 Task: Create new customer invoice with Date Opened: 15-May-23, Select Customer: Tractor Supply Co
, Terms: Net 15. Make invoice entry for item-1 with Date: 15-May-23, Description: Victoria's Secret Knockout High Impact Front-Close Sports Bra Black (34-D)
, Income Account: Income:Sales, Quantity: 8, Unit Price: 14.99, Sales Tax: Y, Sales Tax Included: N, Tax Table: Sales Tax. Post Invoice with Post Date: 15-May-23, Post to Accounts: Assets:Accounts Receivable. Pay / Process Payment with Transaction Date: 29-May-23, Amount: 127.12, Transfer Account: Checking Account. Go to 'Print Invoice'. Save a pdf copy of the invoice.
Action: Mouse moved to (128, 25)
Screenshot: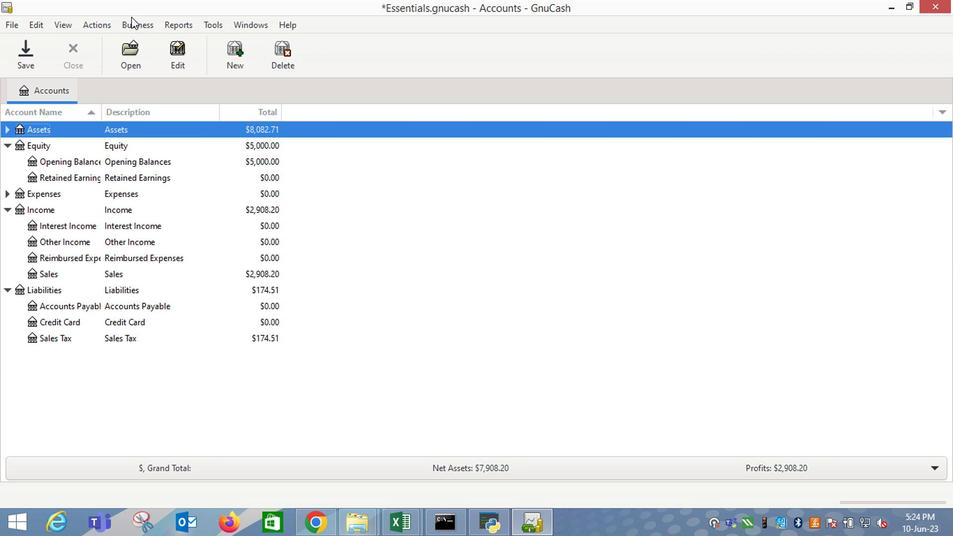 
Action: Mouse pressed left at (128, 25)
Screenshot: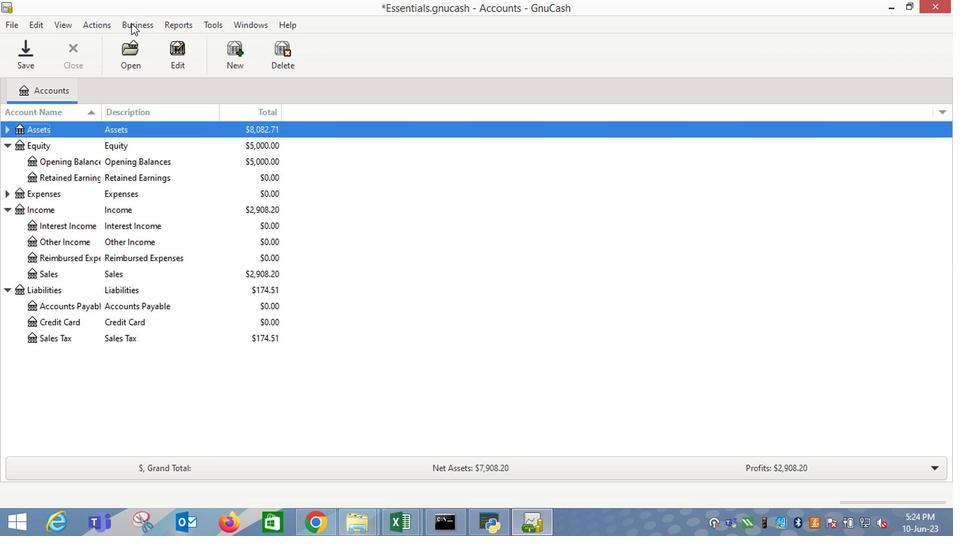 
Action: Mouse moved to (308, 98)
Screenshot: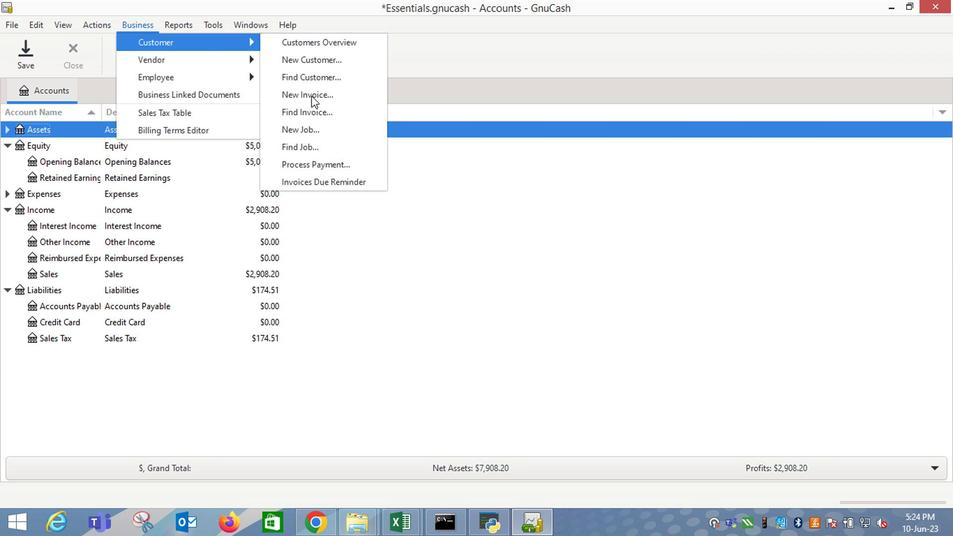 
Action: Mouse pressed left at (308, 98)
Screenshot: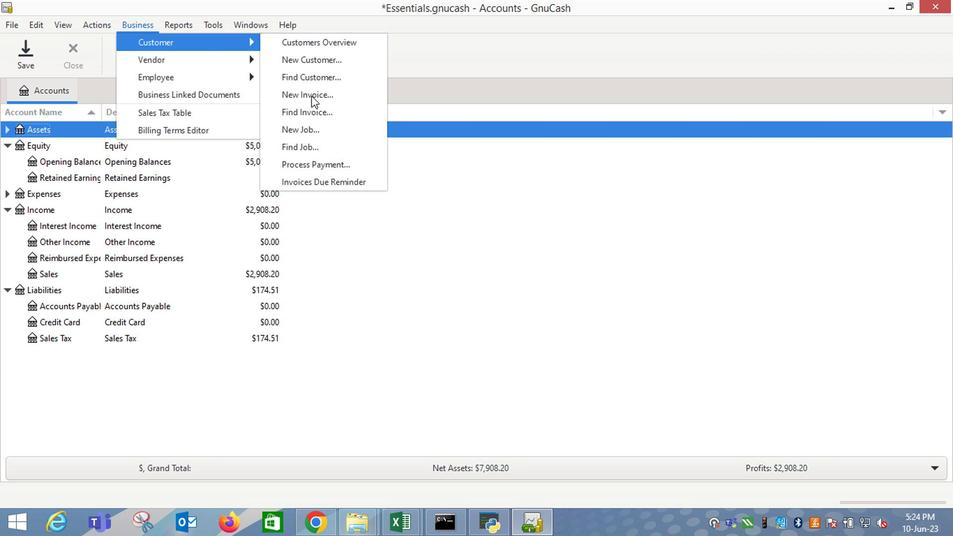 
Action: Mouse moved to (574, 219)
Screenshot: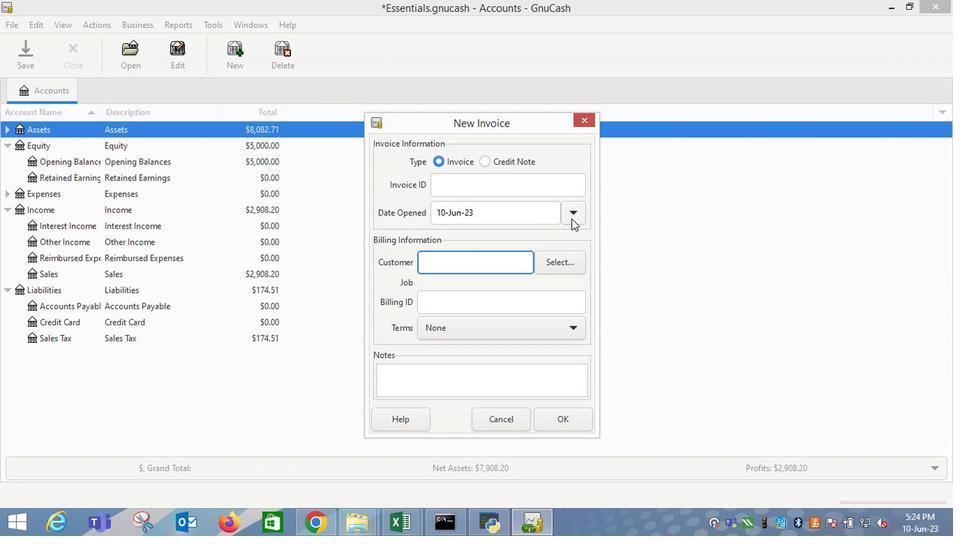 
Action: Mouse pressed left at (574, 219)
Screenshot: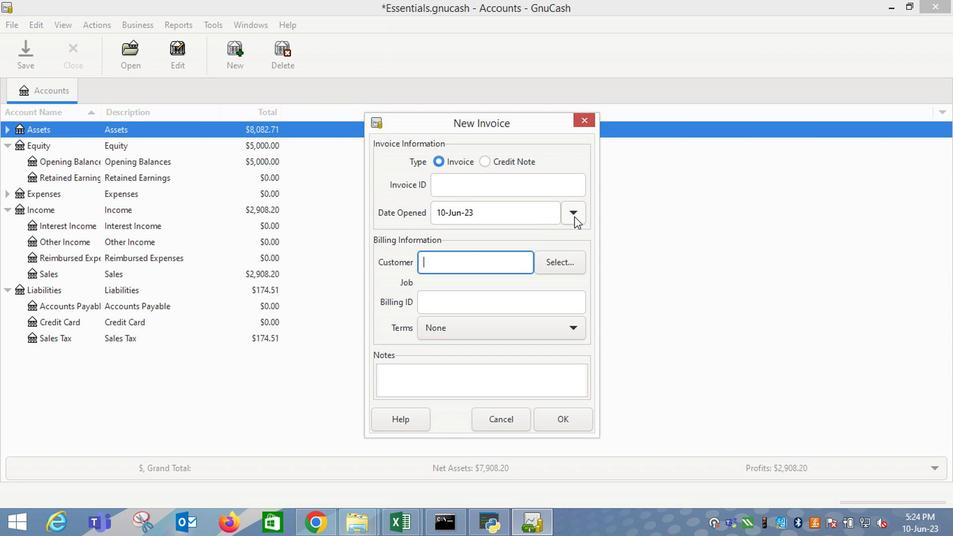 
Action: Mouse moved to (464, 235)
Screenshot: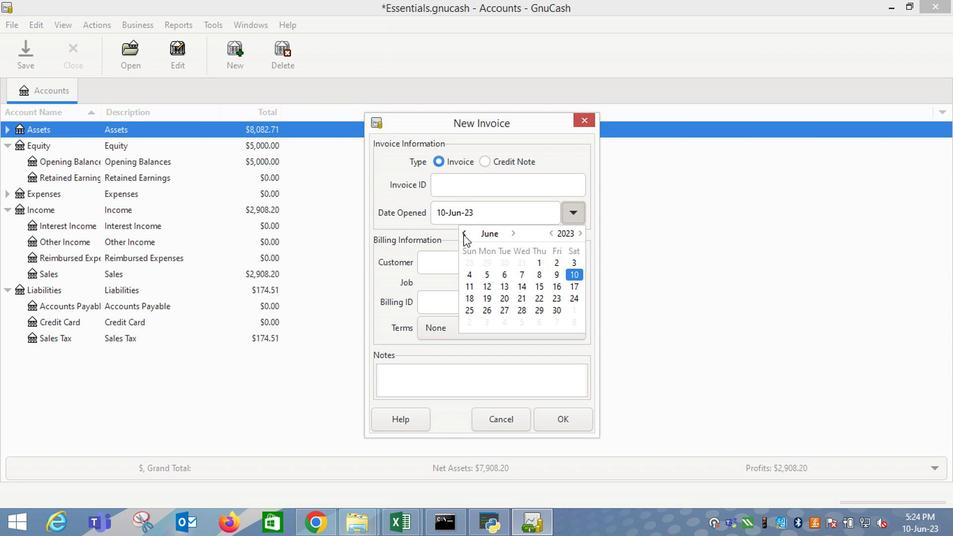 
Action: Mouse pressed left at (464, 235)
Screenshot: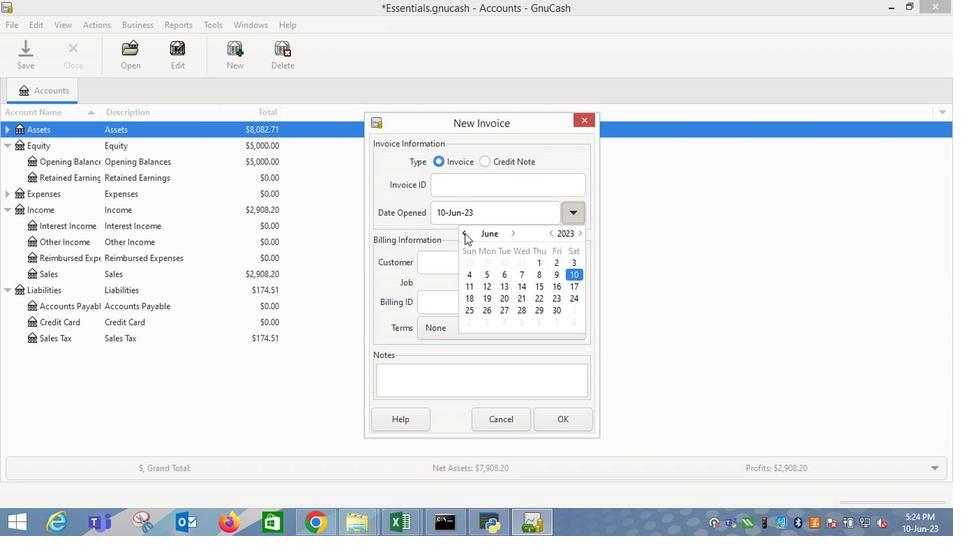 
Action: Mouse moved to (488, 287)
Screenshot: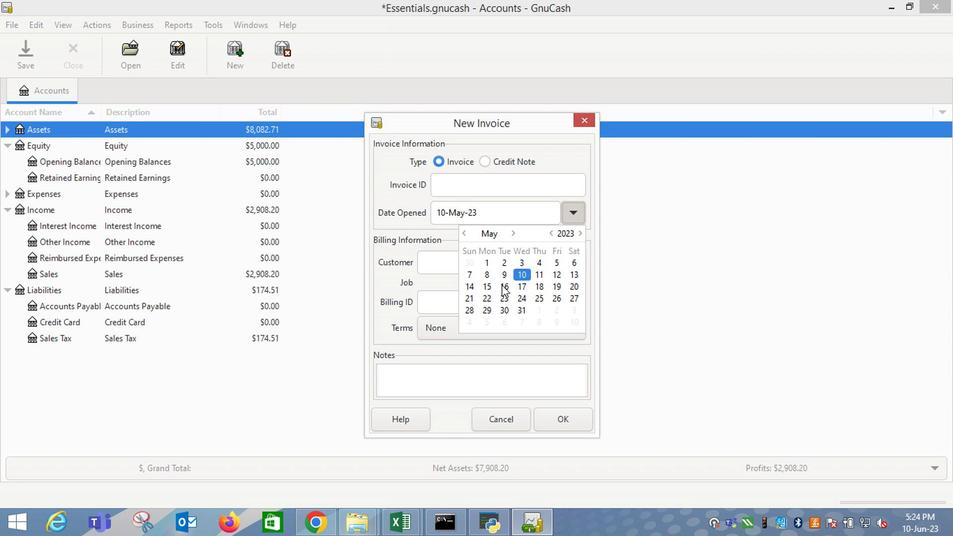 
Action: Mouse pressed left at (488, 287)
Screenshot: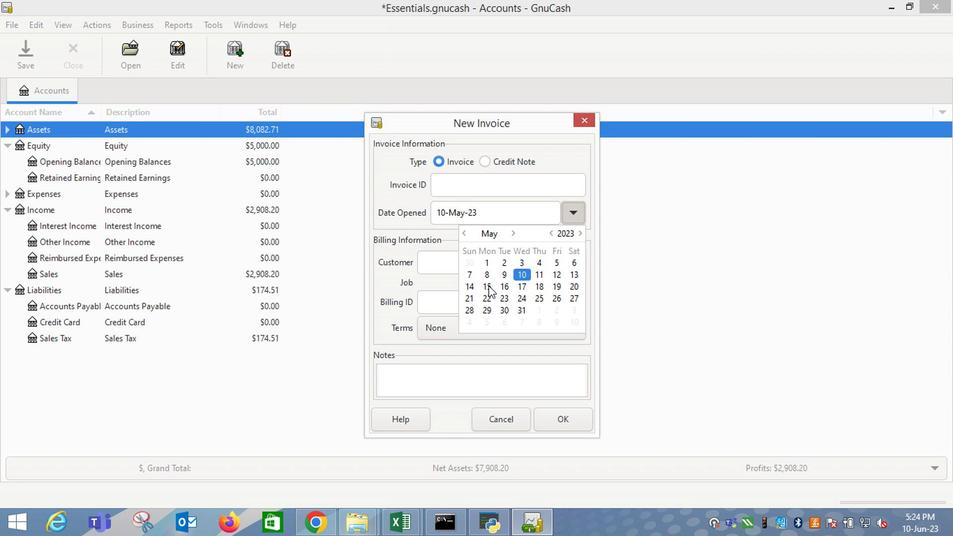 
Action: Mouse moved to (434, 264)
Screenshot: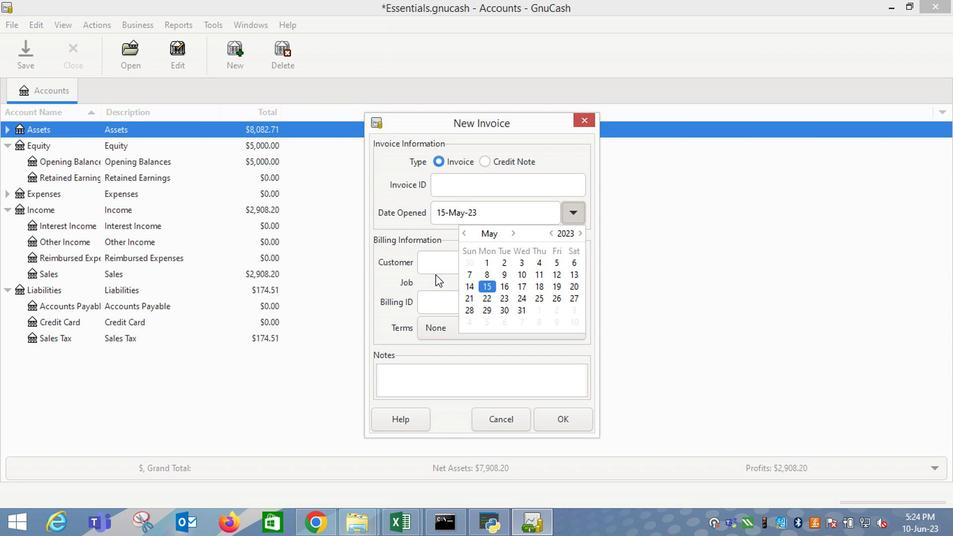 
Action: Mouse pressed left at (434, 264)
Screenshot: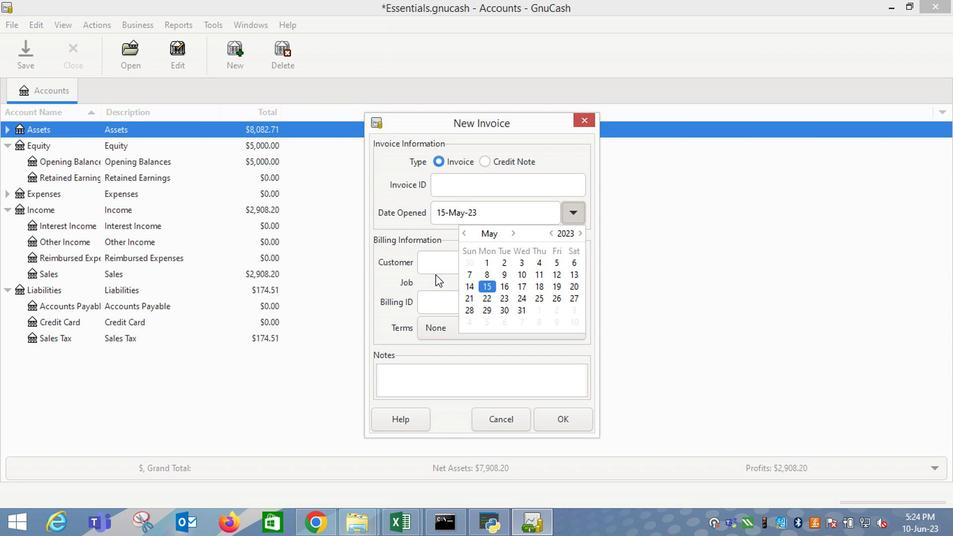 
Action: Mouse moved to (437, 260)
Screenshot: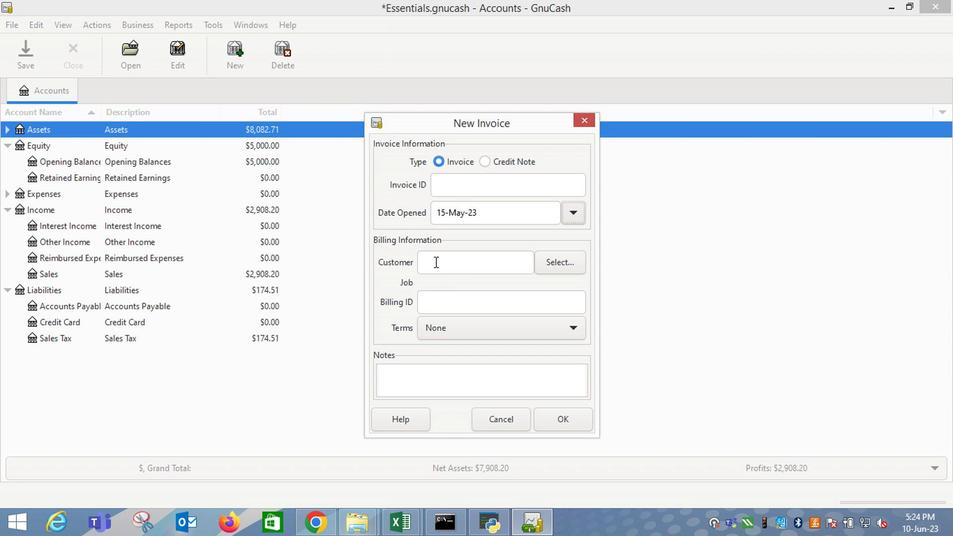 
Action: Mouse pressed left at (437, 260)
Screenshot: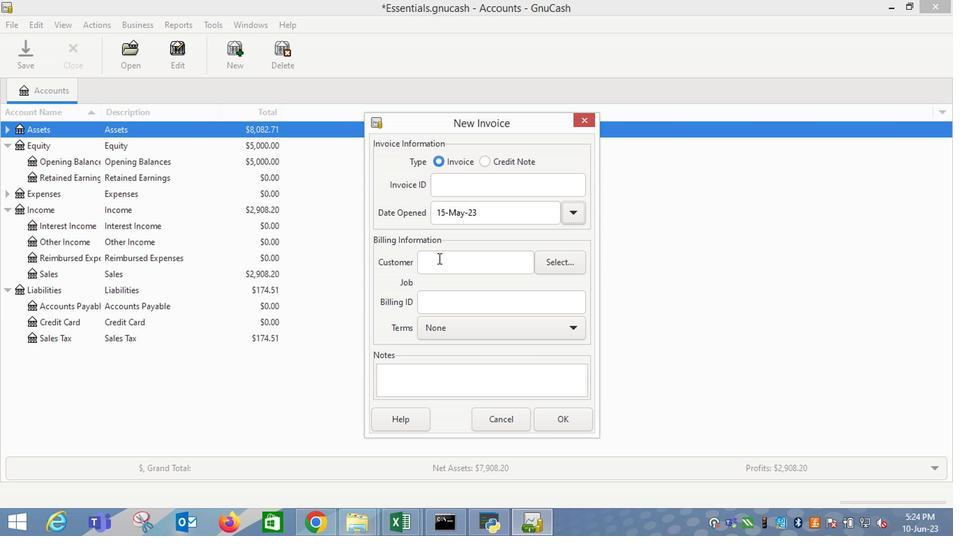 
Action: Key pressed <Key.shift_r>Trato<Key.backspace><Key.backspace>c
Screenshot: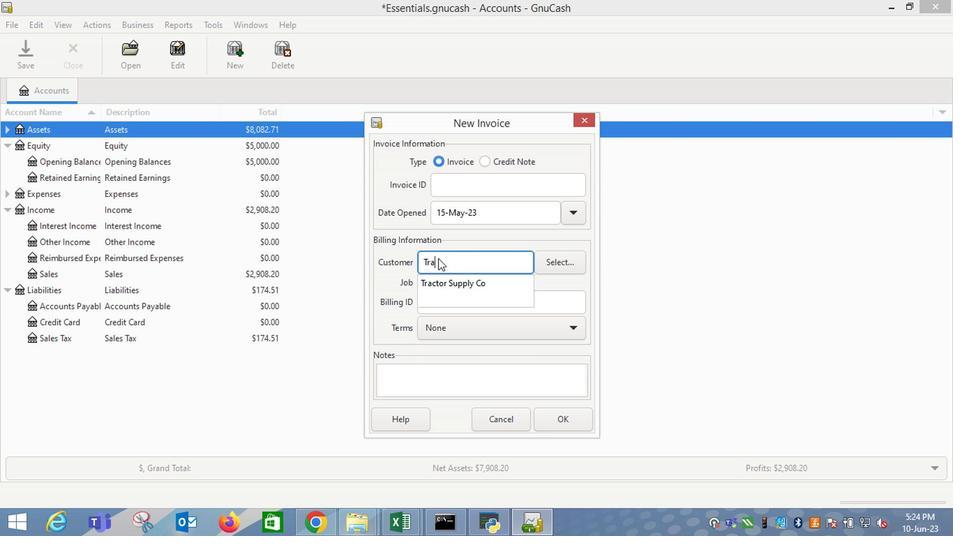 
Action: Mouse moved to (442, 280)
Screenshot: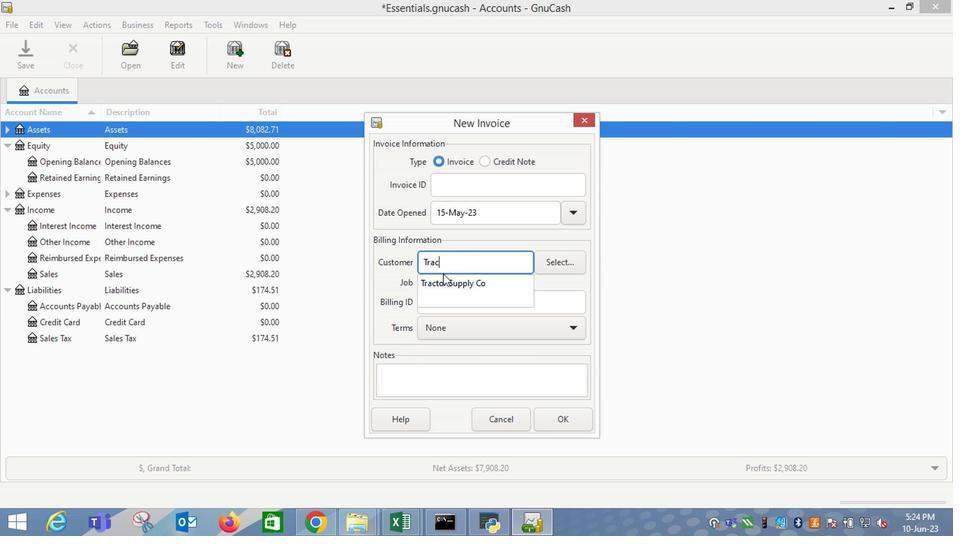 
Action: Mouse pressed left at (442, 280)
Screenshot: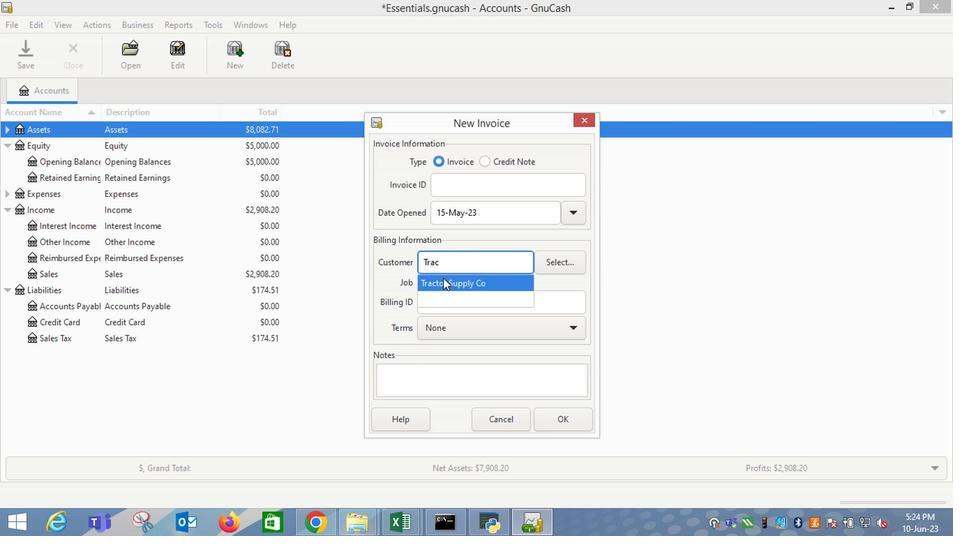 
Action: Mouse moved to (442, 337)
Screenshot: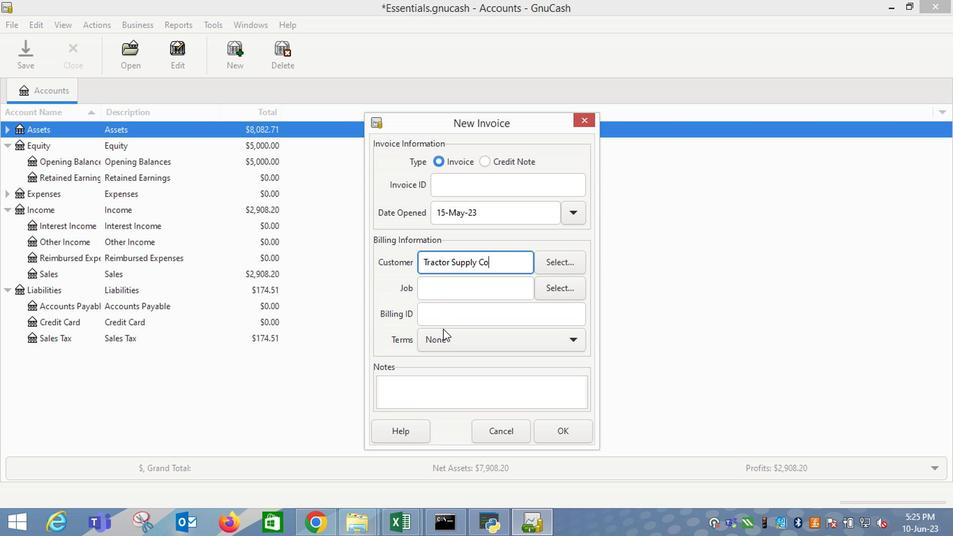 
Action: Mouse pressed left at (442, 337)
Screenshot: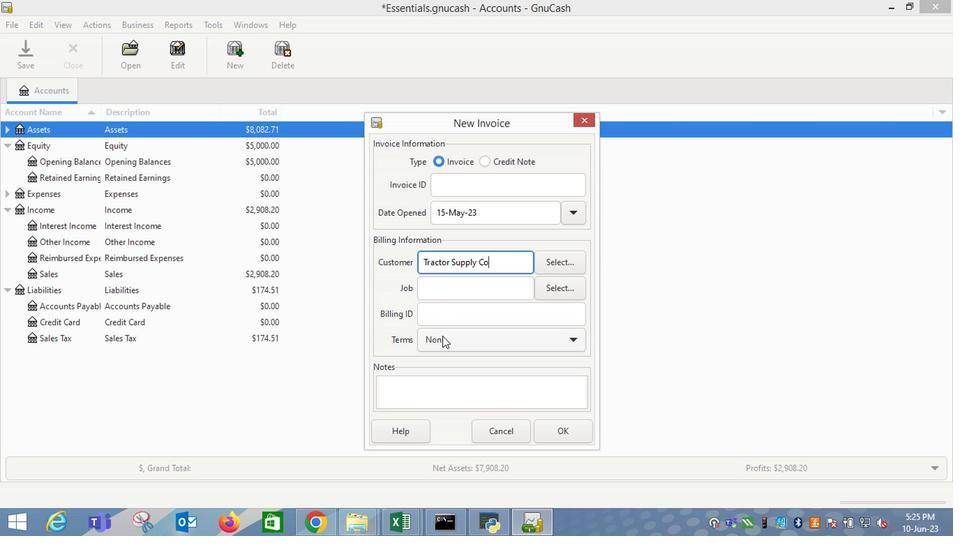 
Action: Mouse moved to (444, 346)
Screenshot: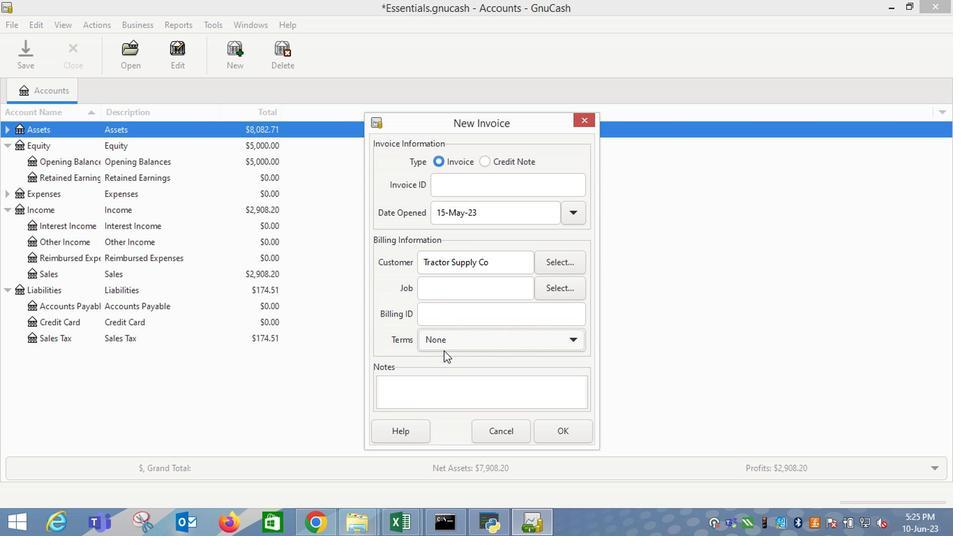 
Action: Mouse pressed left at (444, 346)
Screenshot: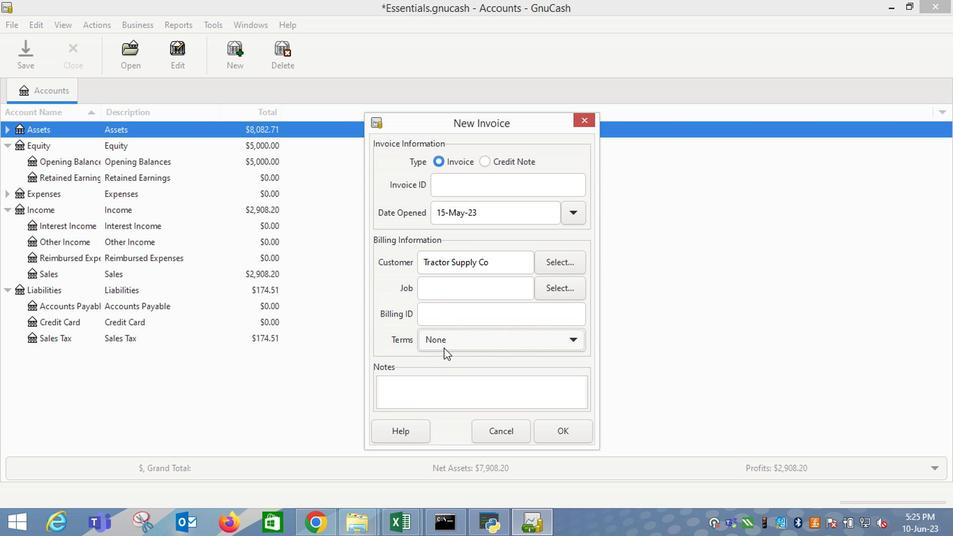 
Action: Mouse moved to (453, 366)
Screenshot: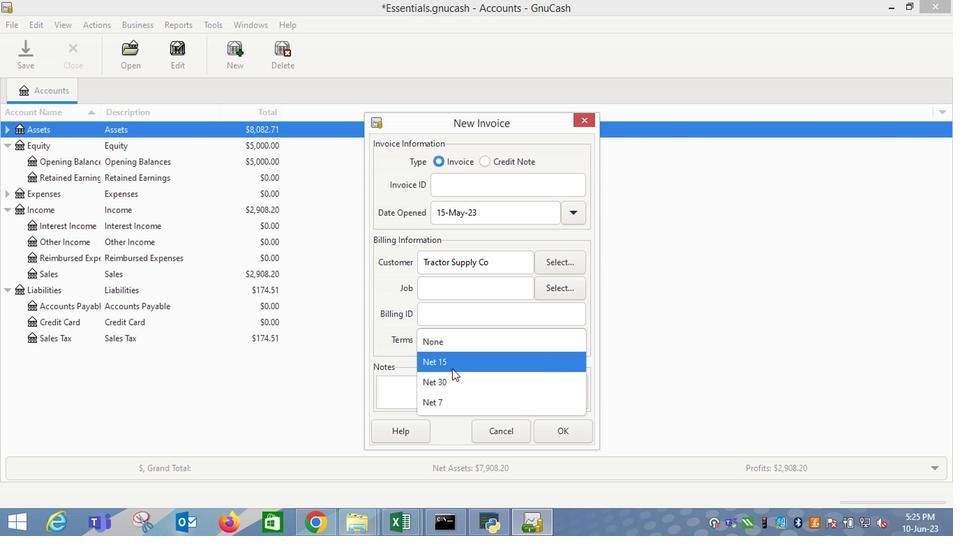 
Action: Mouse pressed left at (453, 366)
Screenshot: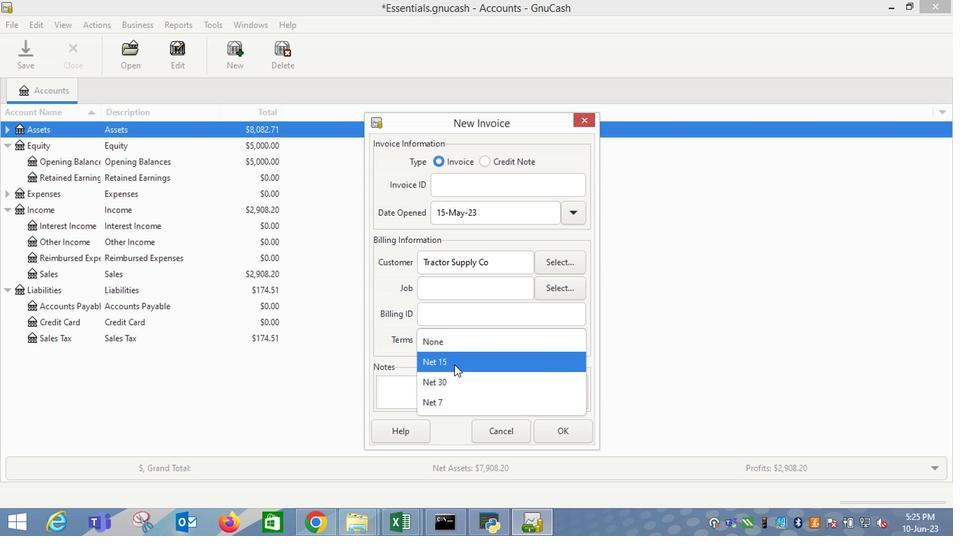
Action: Mouse moved to (572, 431)
Screenshot: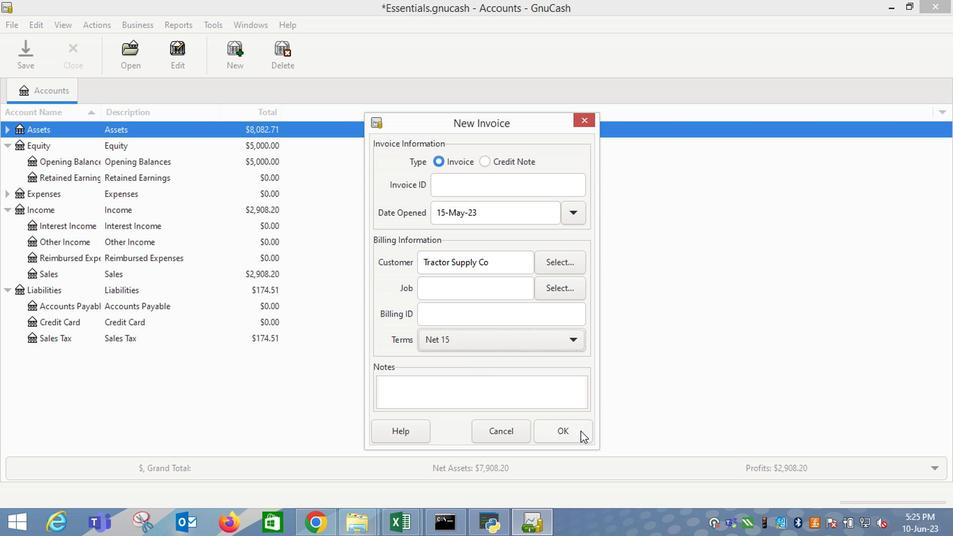 
Action: Mouse pressed left at (572, 431)
Screenshot: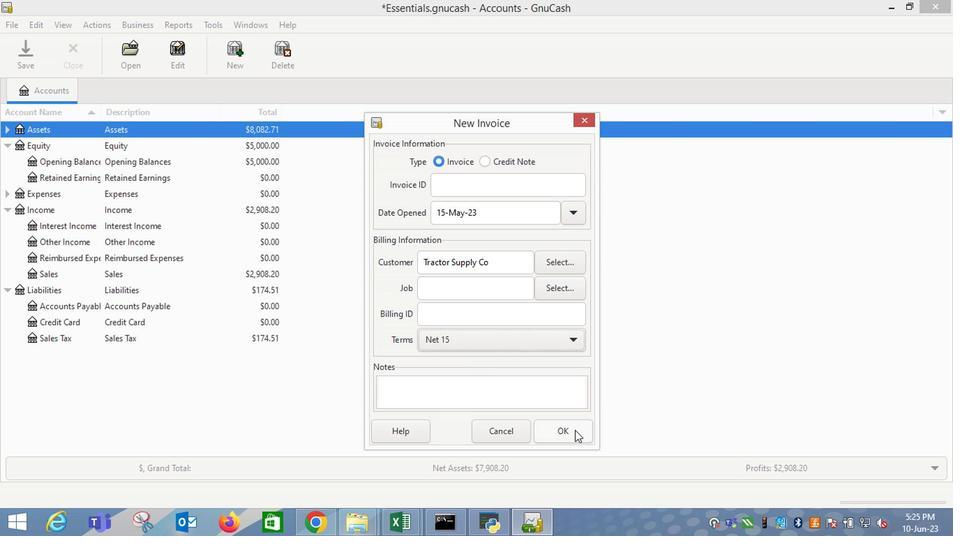 
Action: Mouse moved to (56, 272)
Screenshot: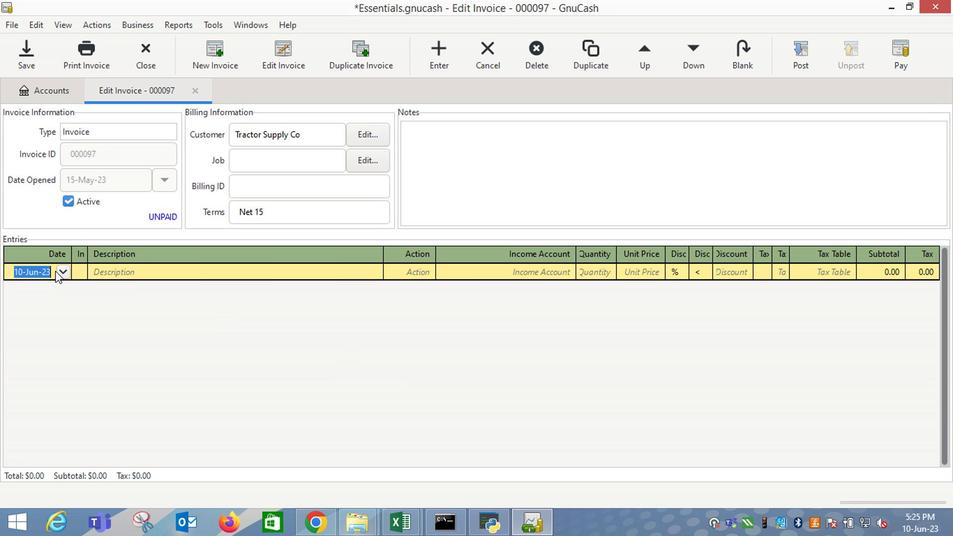 
Action: Mouse pressed left at (56, 272)
Screenshot: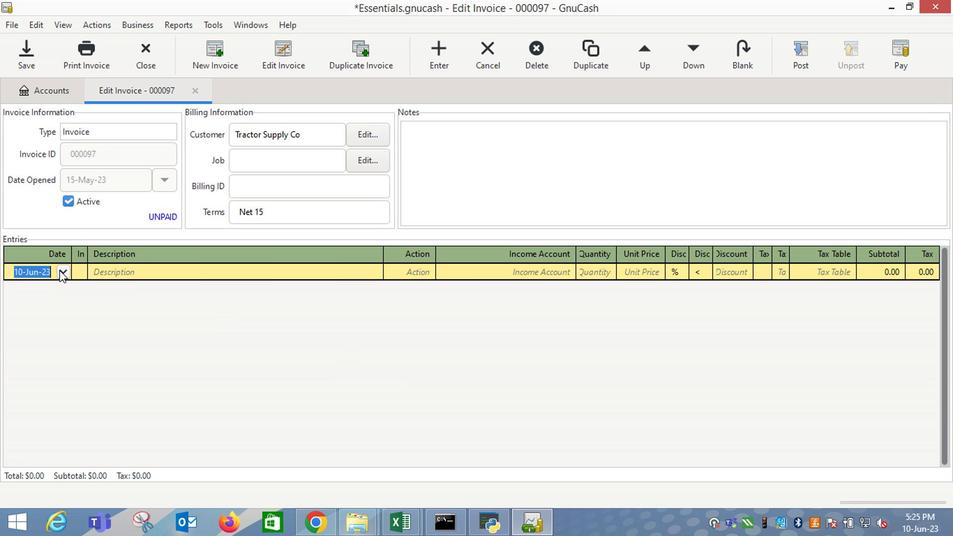 
Action: Mouse moved to (4, 289)
Screenshot: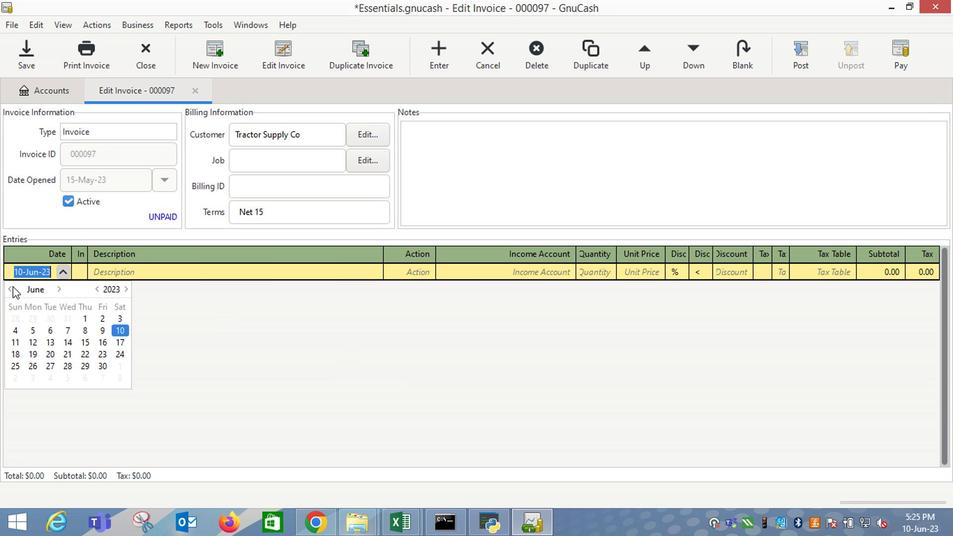 
Action: Mouse pressed left at (4, 289)
Screenshot: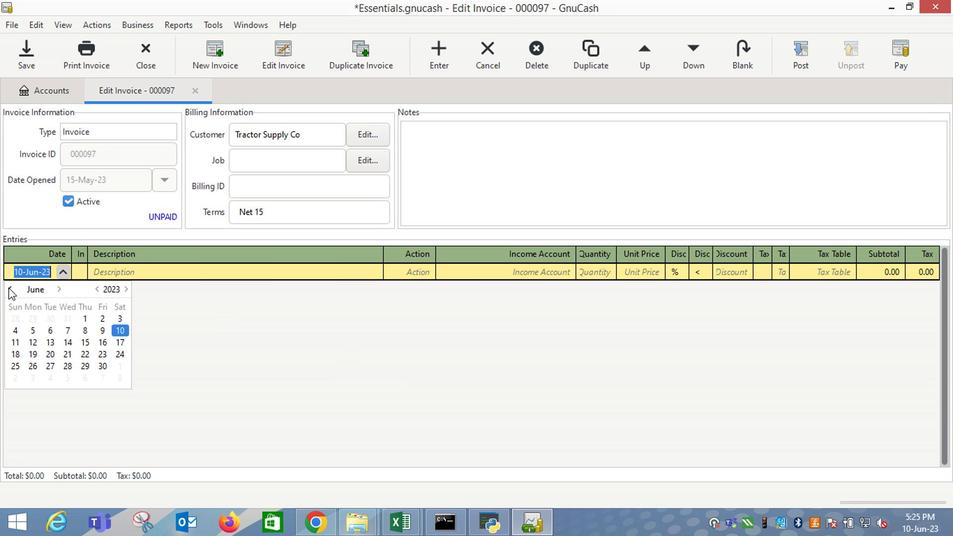 
Action: Mouse moved to (33, 341)
Screenshot: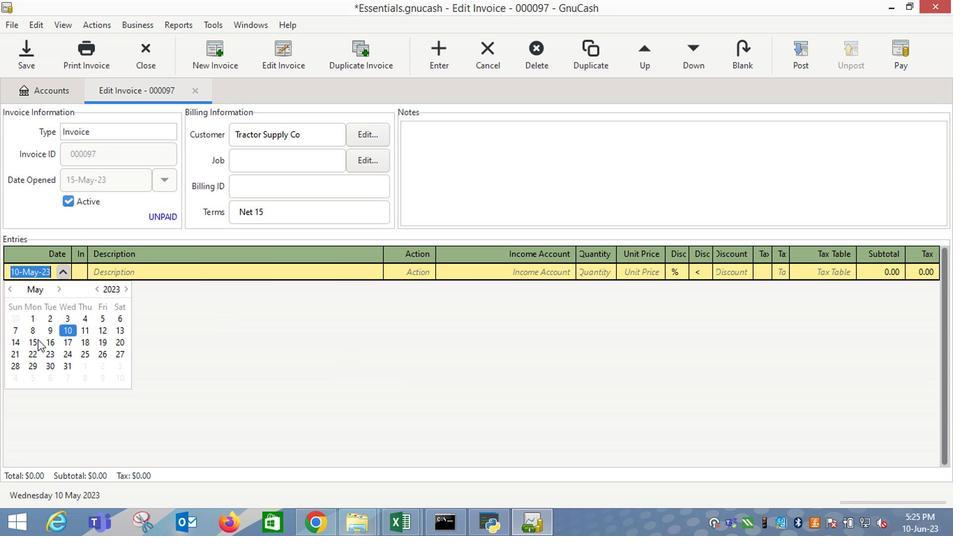 
Action: Mouse pressed left at (33, 341)
Screenshot: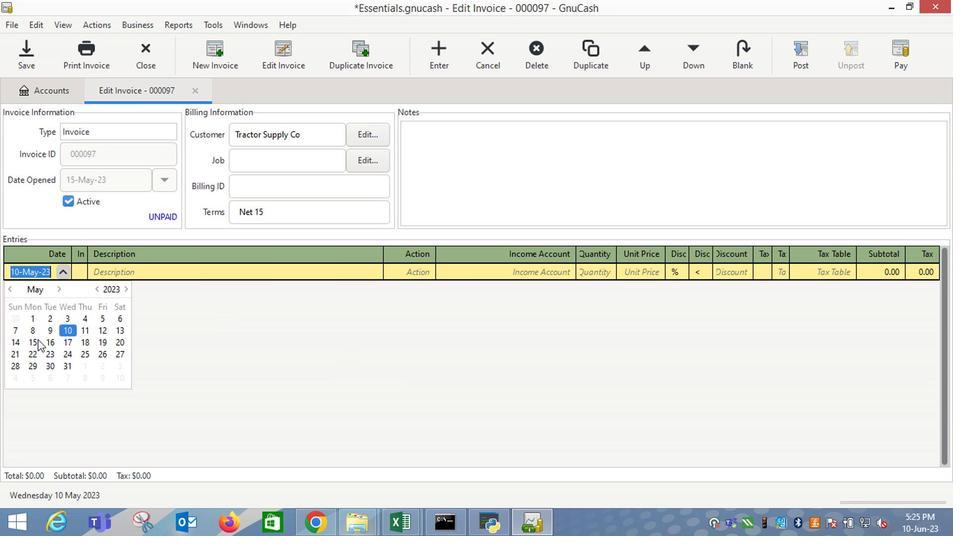 
Action: Key pressed <Key.tab><Key.shift_r>Victoria's<Key.space><Key.shift_r>Secret<Key.space><Key.shift_r>K<Key.tab>8<Key.tab>14.99<Key.tab>
Screenshot: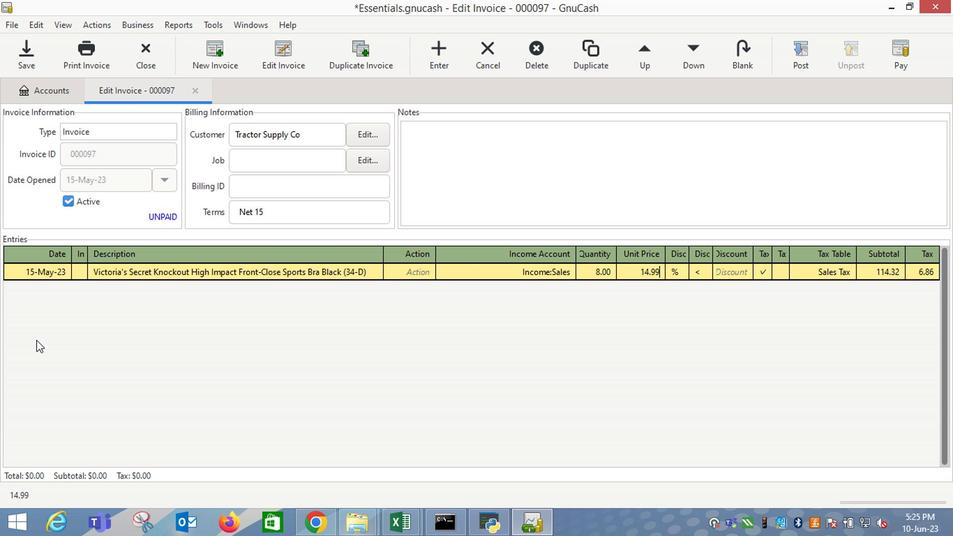 
Action: Mouse moved to (814, 275)
Screenshot: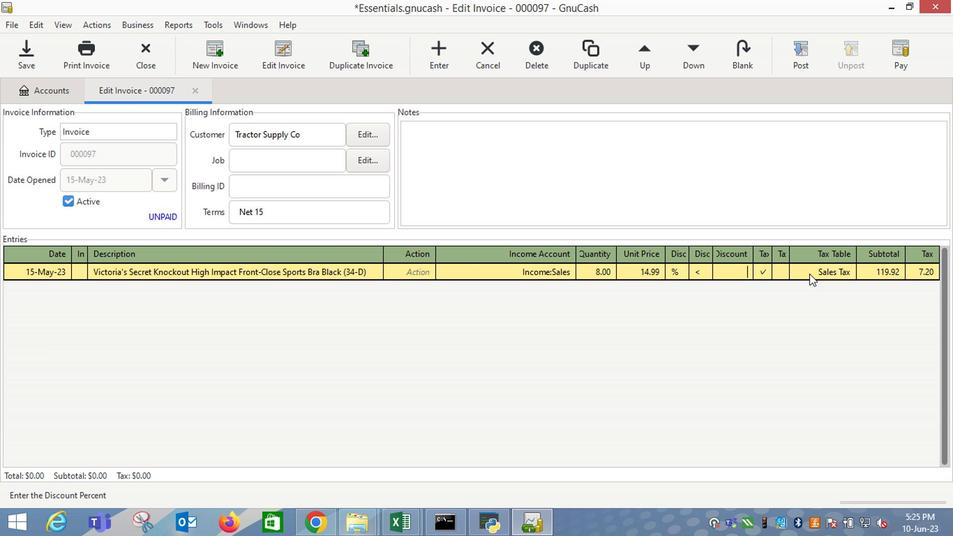 
Action: Mouse pressed left at (814, 275)
Screenshot: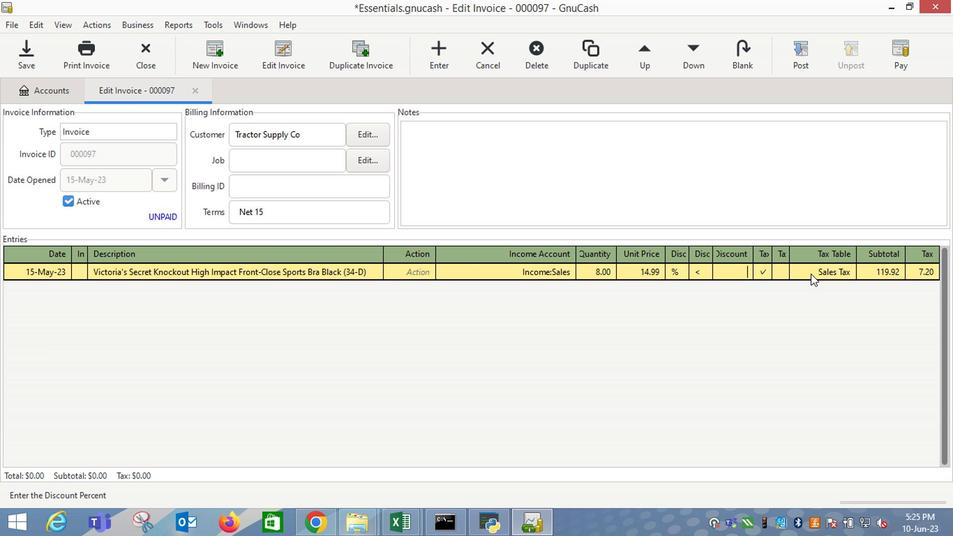 
Action: Mouse moved to (813, 275)
Screenshot: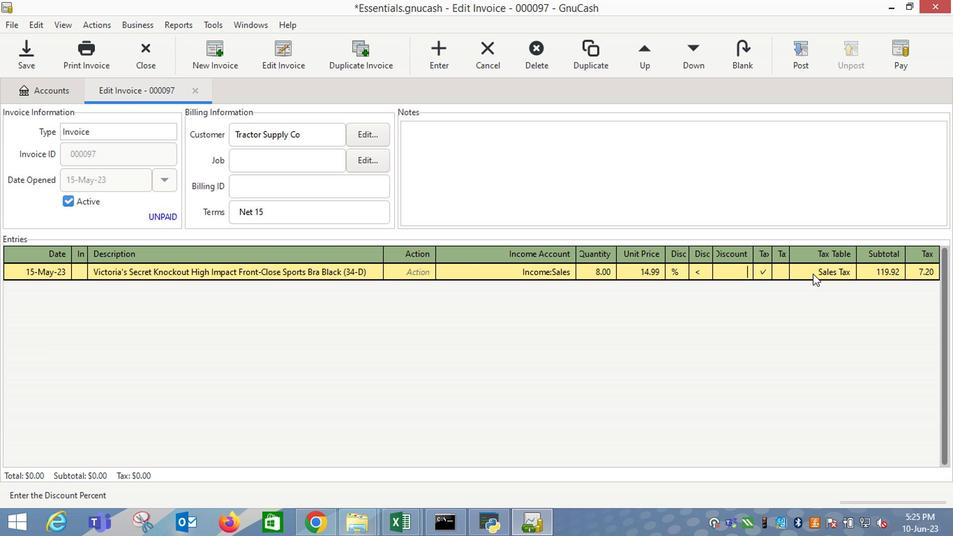 
Action: Key pressed <Key.enter>
Screenshot: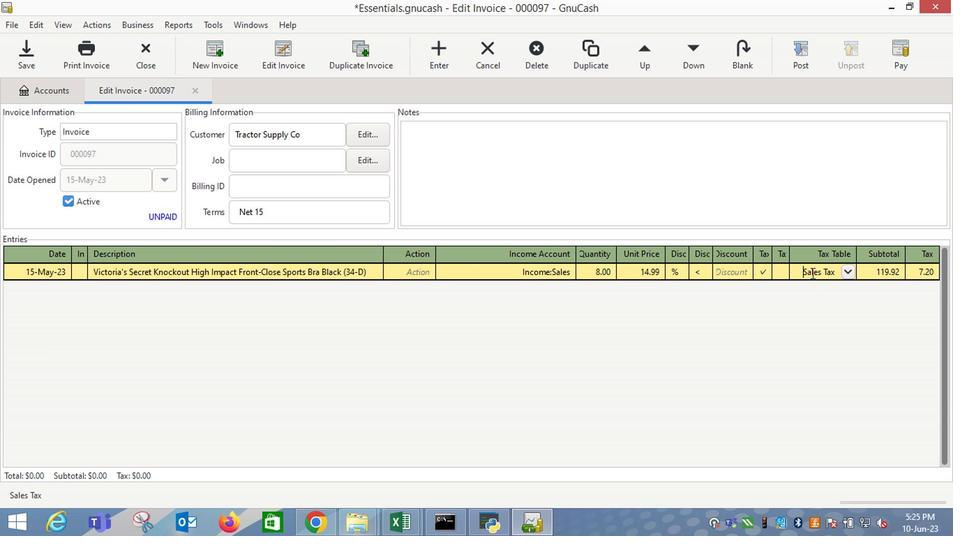 
Action: Mouse moved to (799, 65)
Screenshot: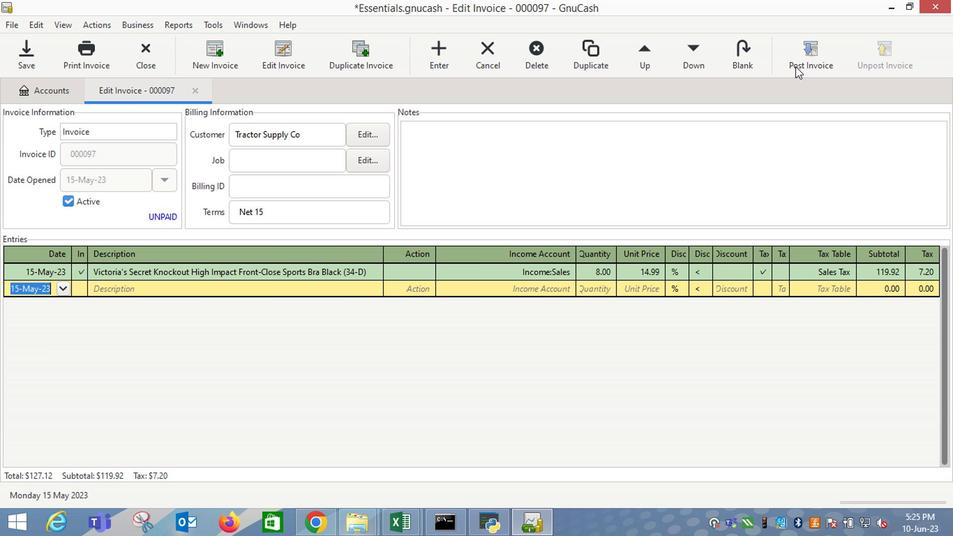 
Action: Mouse pressed left at (799, 65)
Screenshot: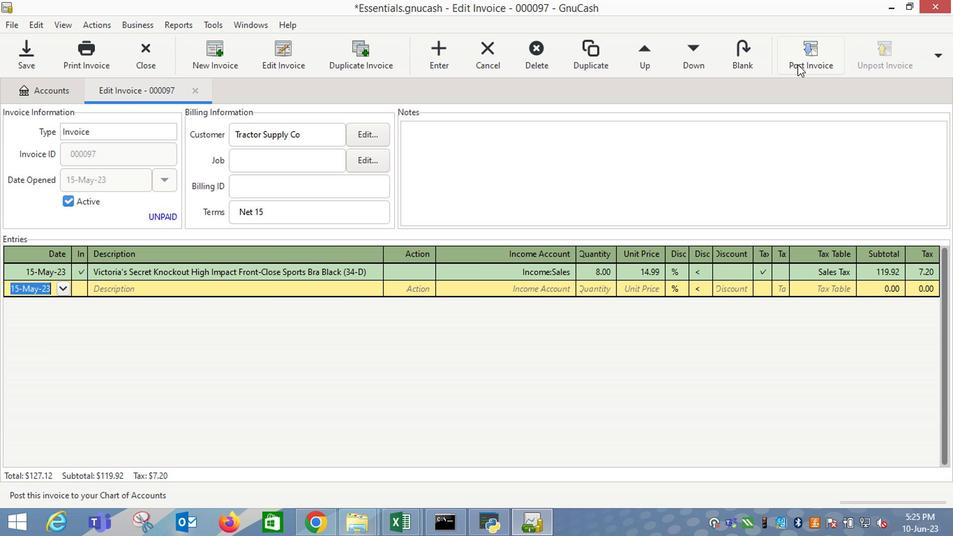 
Action: Mouse moved to (592, 233)
Screenshot: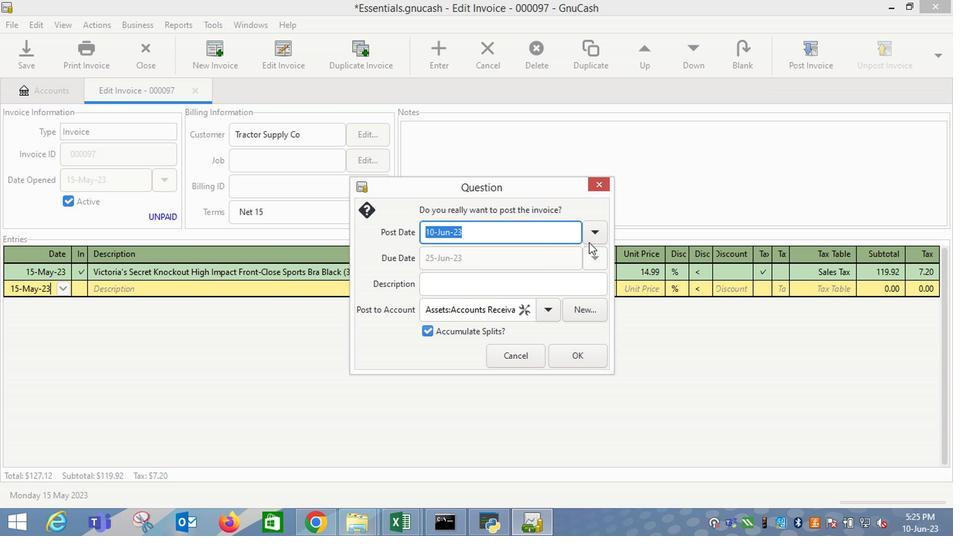 
Action: Mouse pressed left at (592, 233)
Screenshot: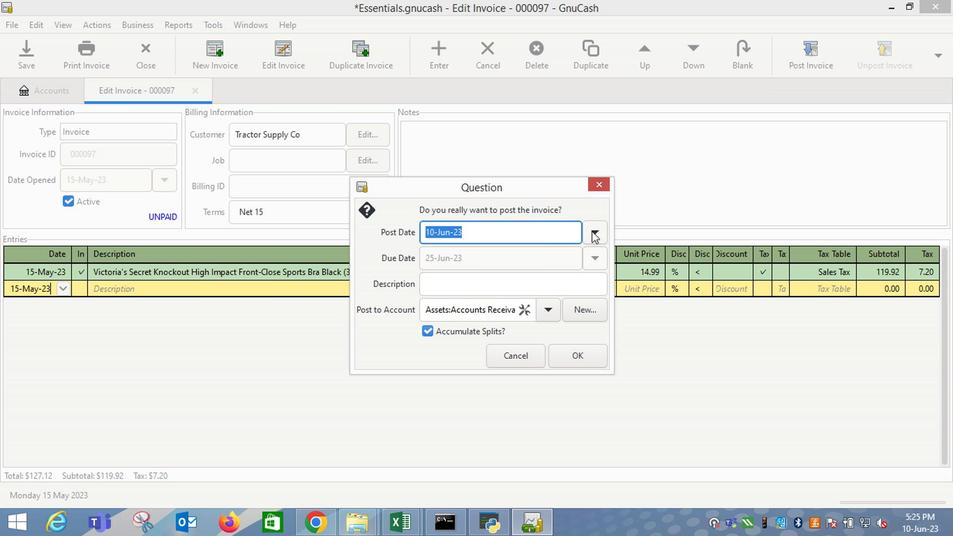 
Action: Mouse moved to (481, 254)
Screenshot: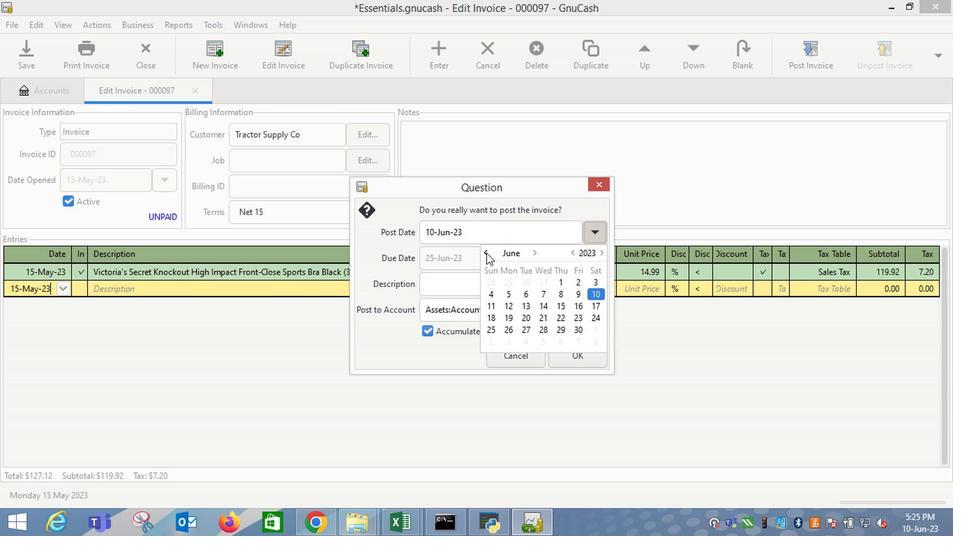 
Action: Mouse pressed left at (481, 254)
Screenshot: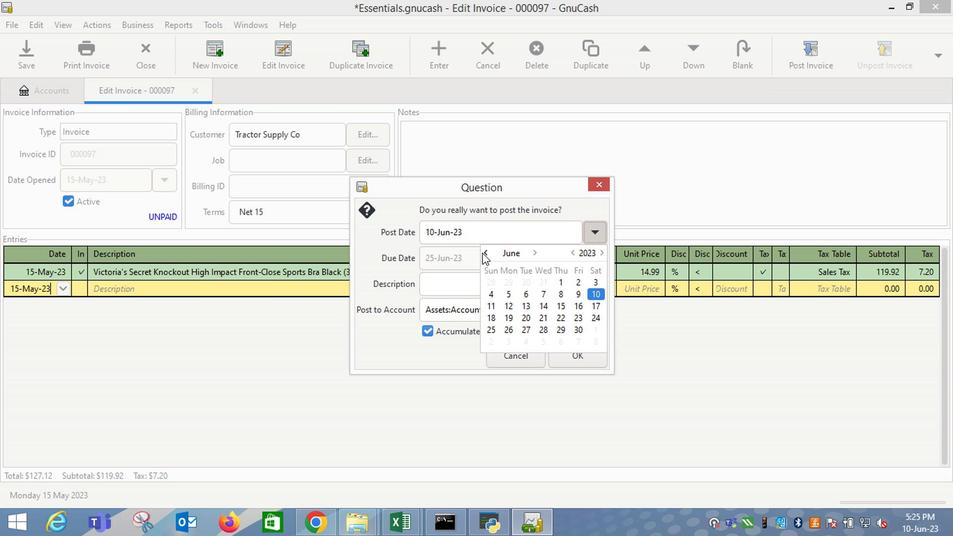 
Action: Mouse moved to (513, 308)
Screenshot: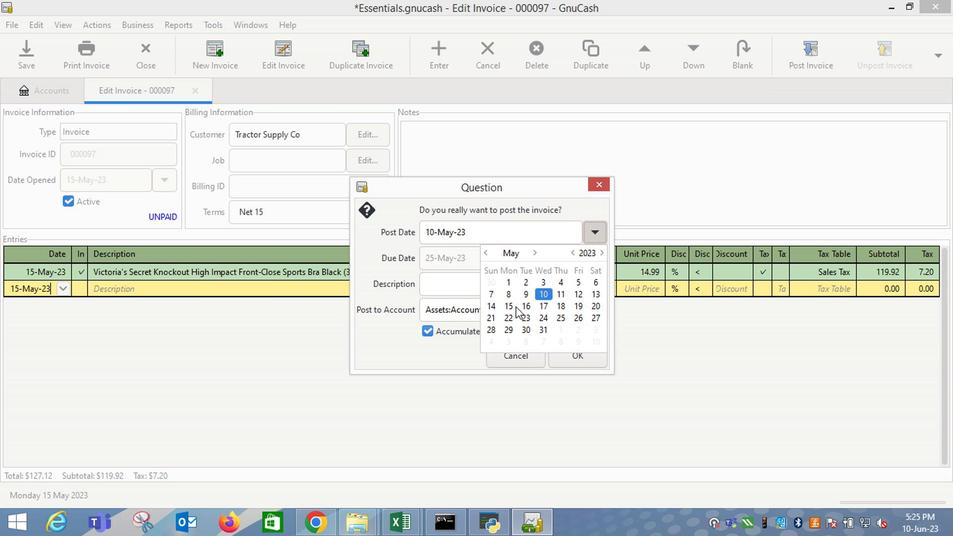 
Action: Mouse pressed left at (513, 308)
Screenshot: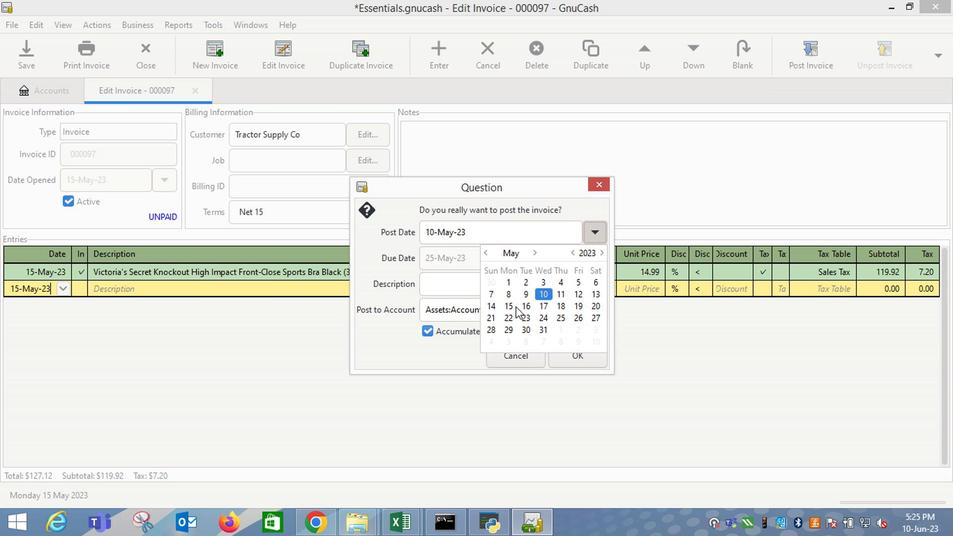 
Action: Mouse moved to (433, 287)
Screenshot: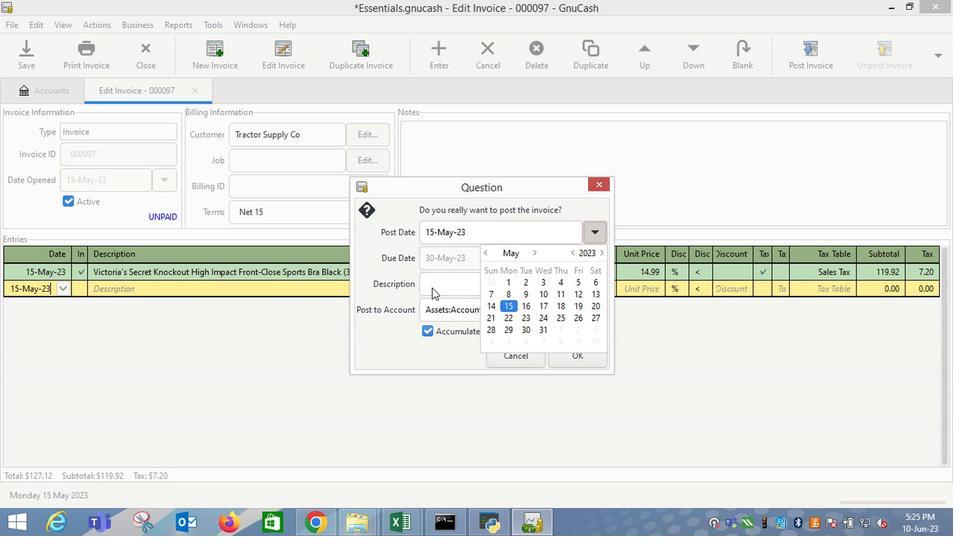 
Action: Mouse pressed left at (433, 288)
Screenshot: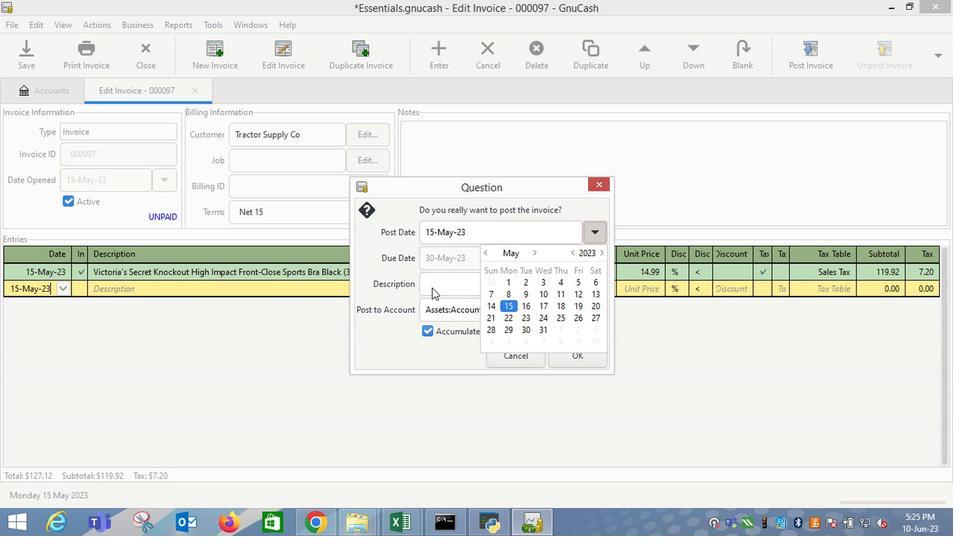 
Action: Mouse moved to (582, 361)
Screenshot: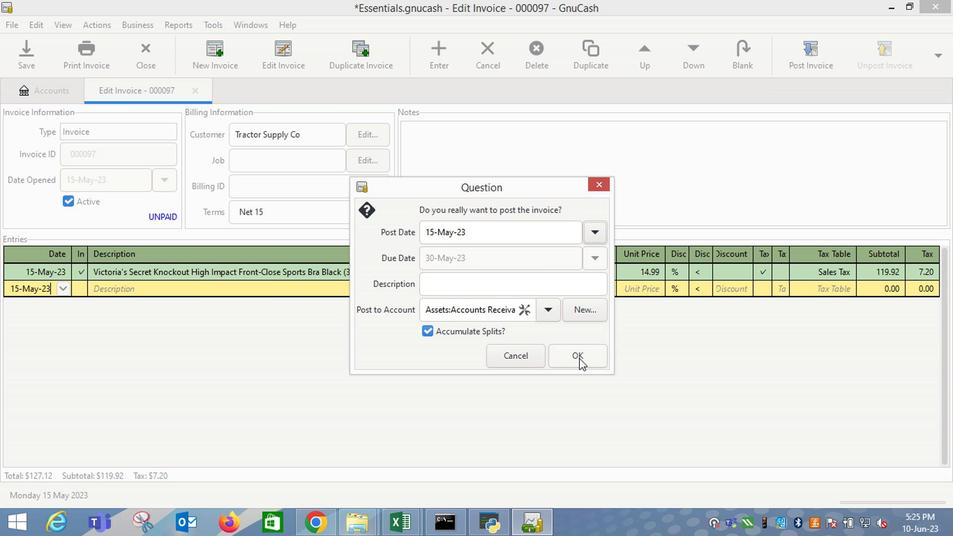 
Action: Mouse pressed left at (582, 361)
Screenshot: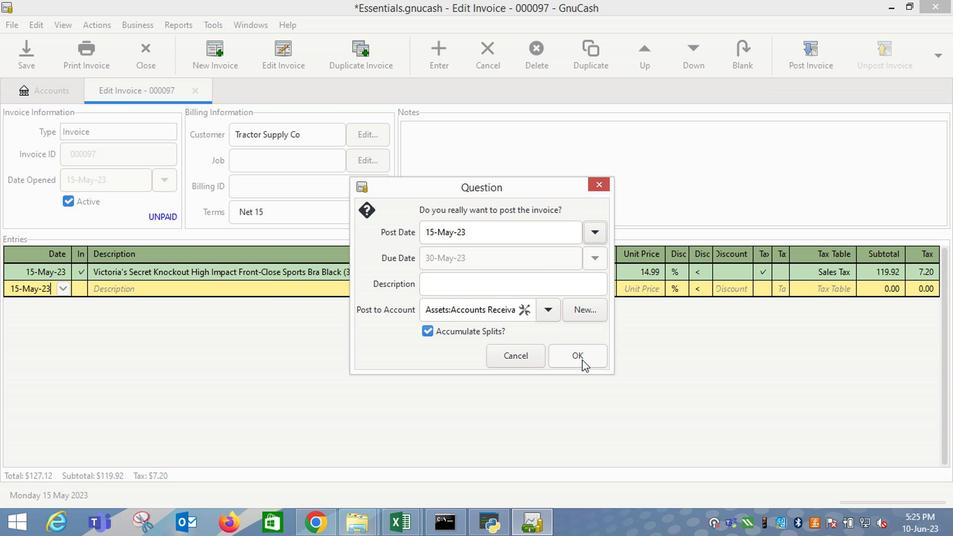 
Action: Mouse moved to (912, 58)
Screenshot: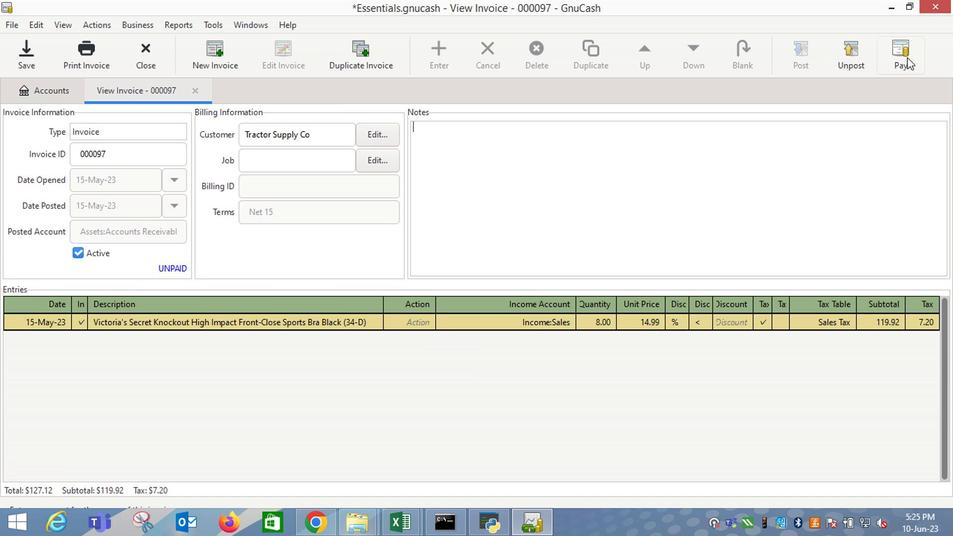 
Action: Mouse pressed left at (912, 58)
Screenshot: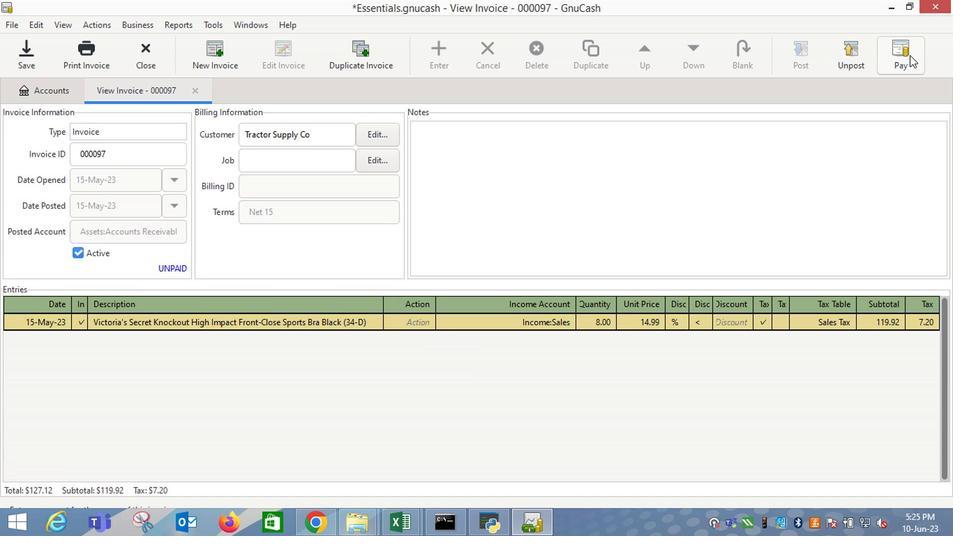 
Action: Mouse moved to (431, 275)
Screenshot: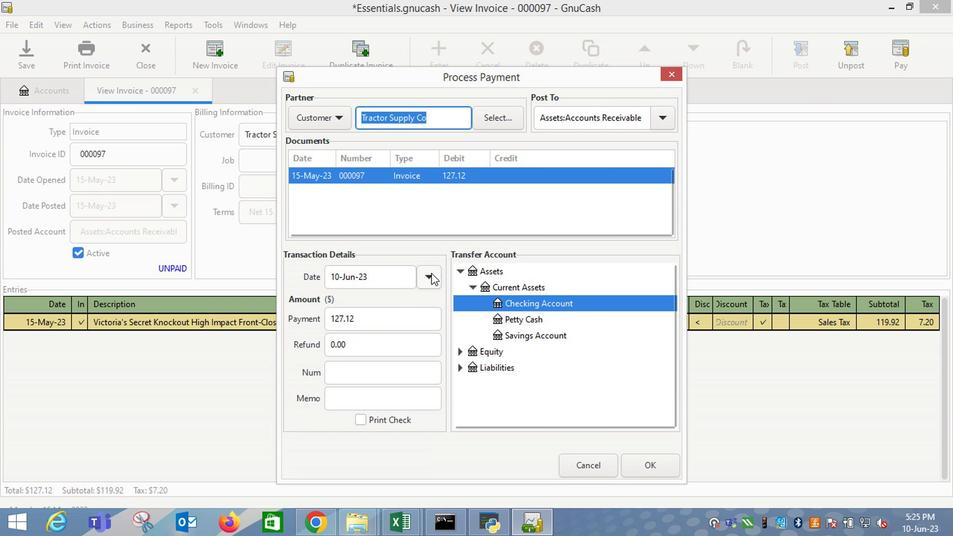 
Action: Mouse pressed left at (431, 275)
Screenshot: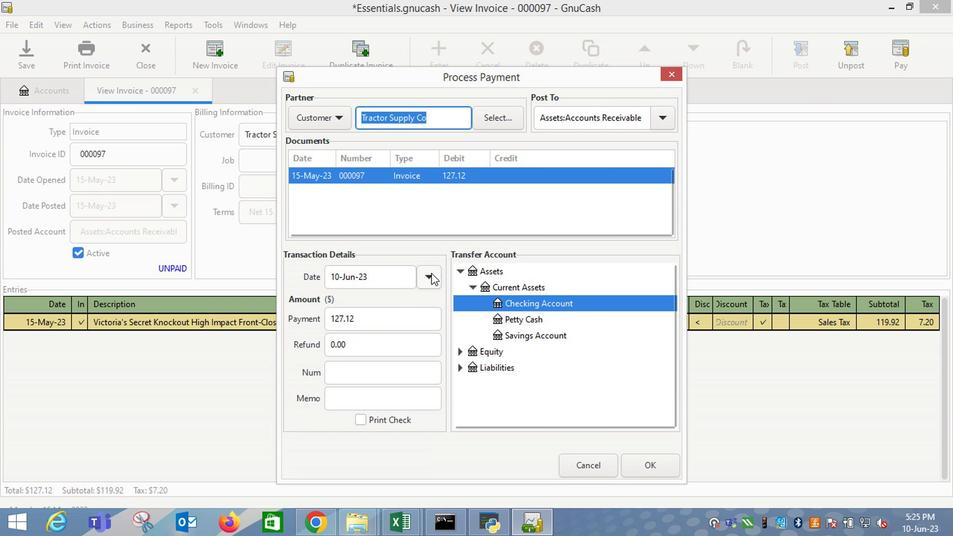 
Action: Mouse moved to (318, 299)
Screenshot: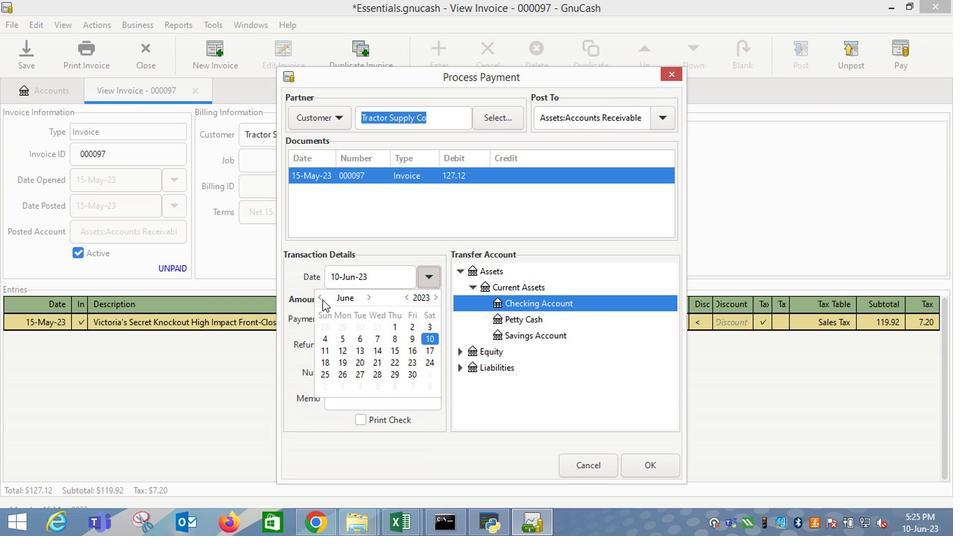 
Action: Mouse pressed left at (318, 299)
Screenshot: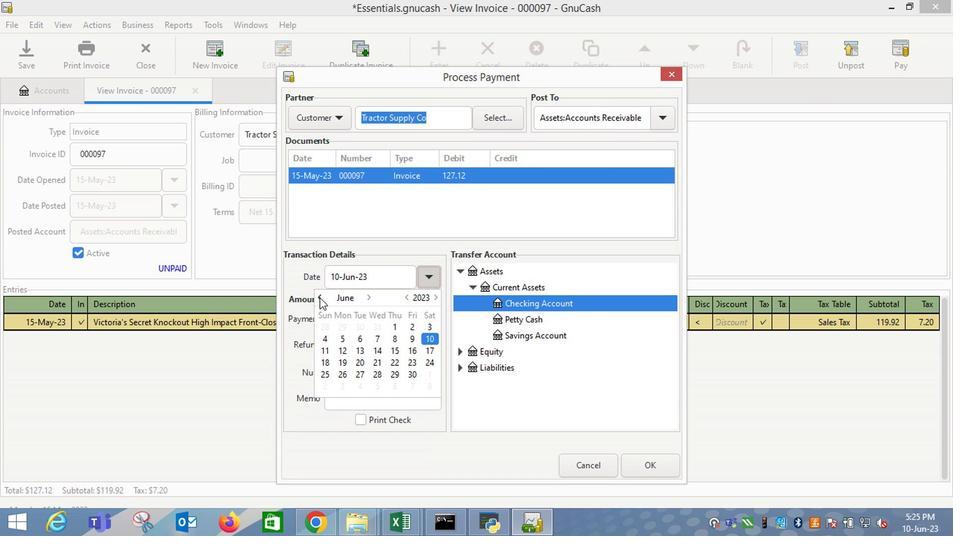
Action: Mouse moved to (344, 377)
Screenshot: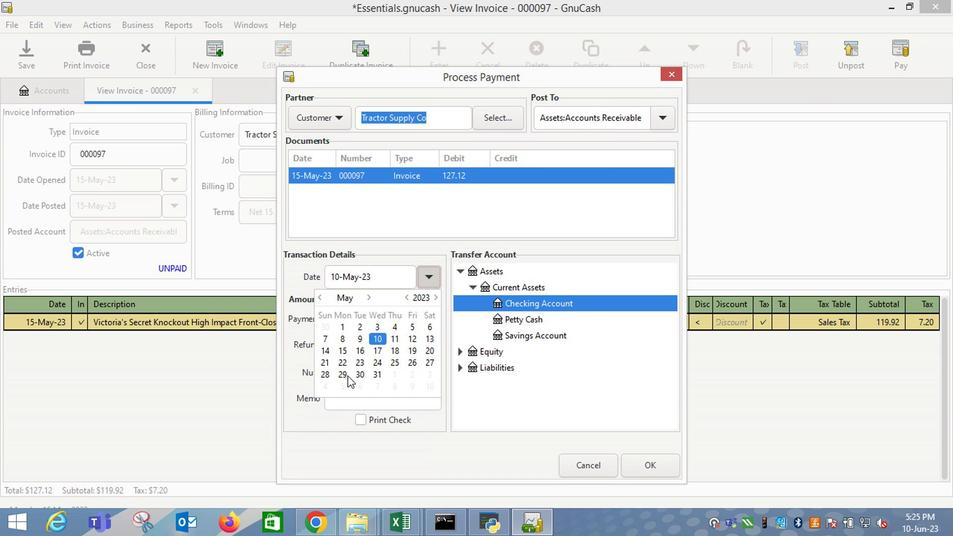 
Action: Mouse pressed left at (344, 377)
Screenshot: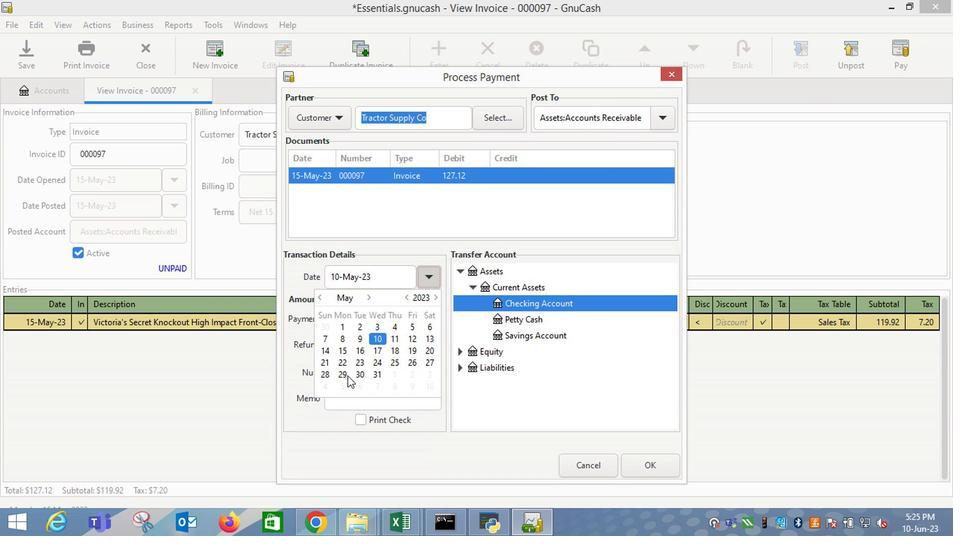 
Action: Mouse moved to (562, 365)
Screenshot: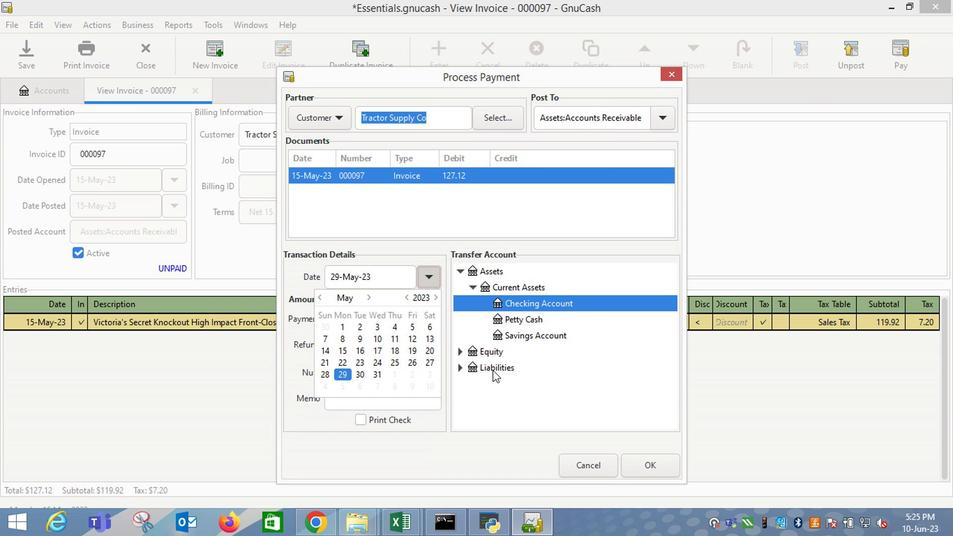 
Action: Mouse pressed left at (562, 365)
Screenshot: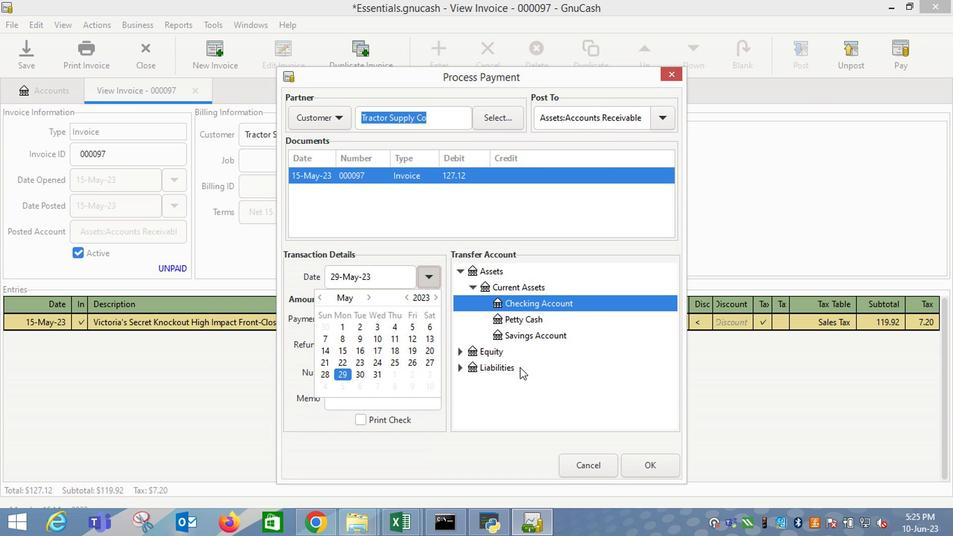 
Action: Mouse moved to (658, 470)
Screenshot: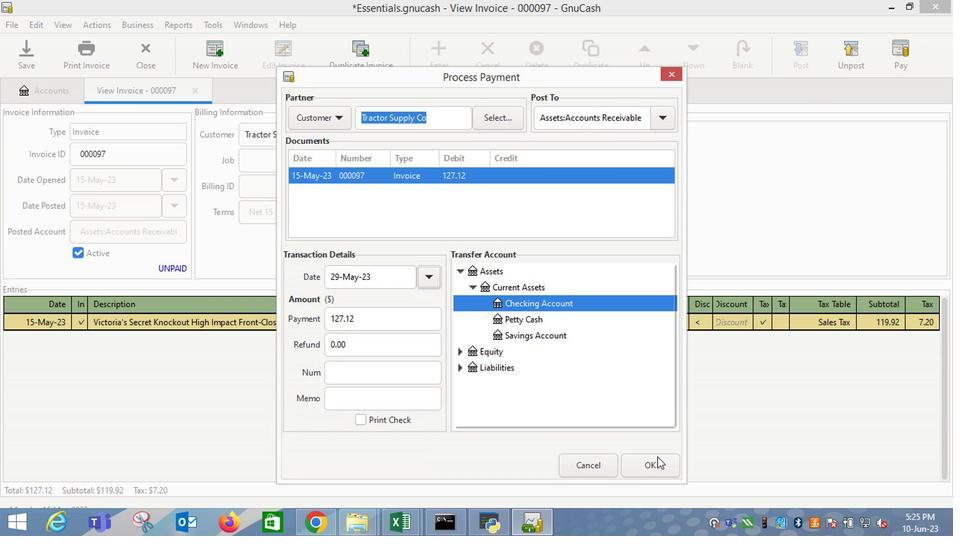 
Action: Mouse pressed left at (658, 470)
Screenshot: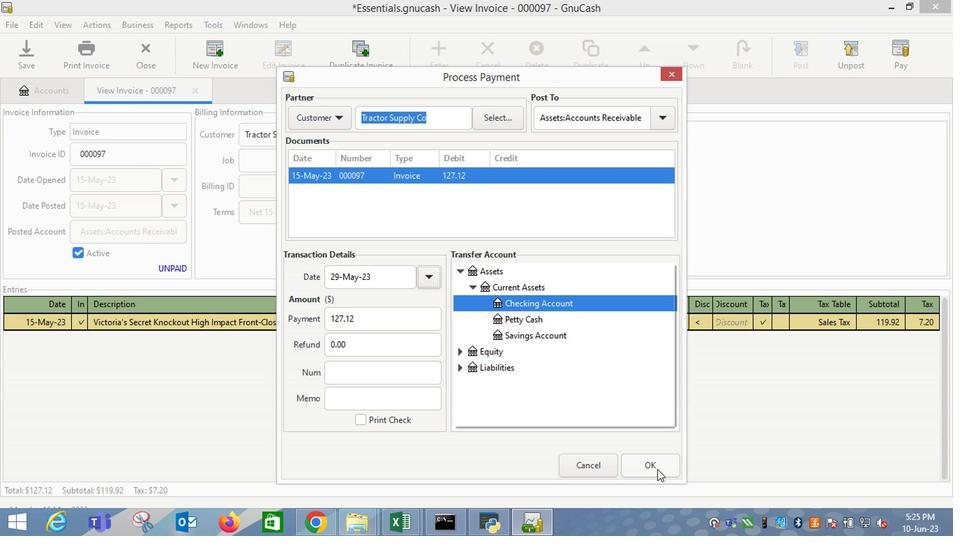 
Action: Mouse moved to (88, 63)
Screenshot: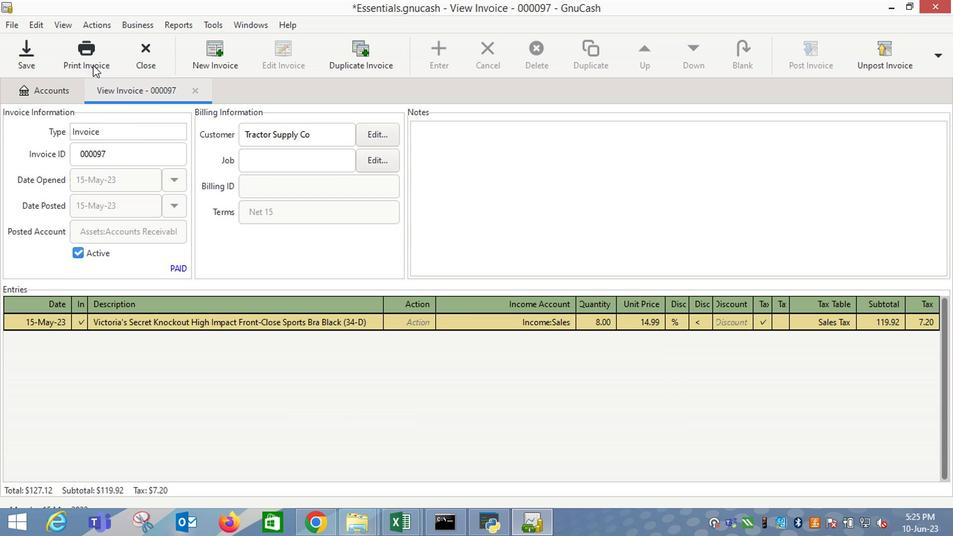 
Action: Mouse pressed left at (88, 63)
Screenshot: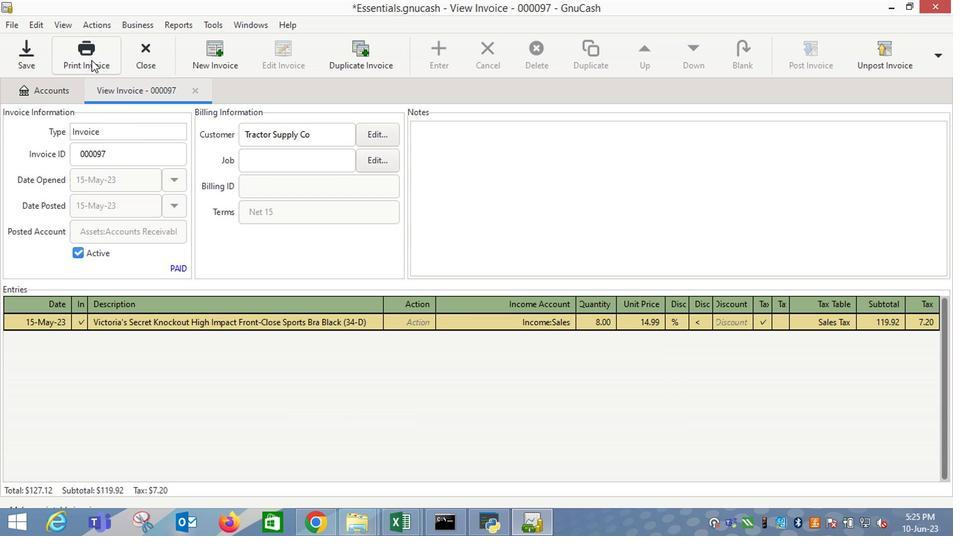 
Action: Mouse moved to (673, 49)
Screenshot: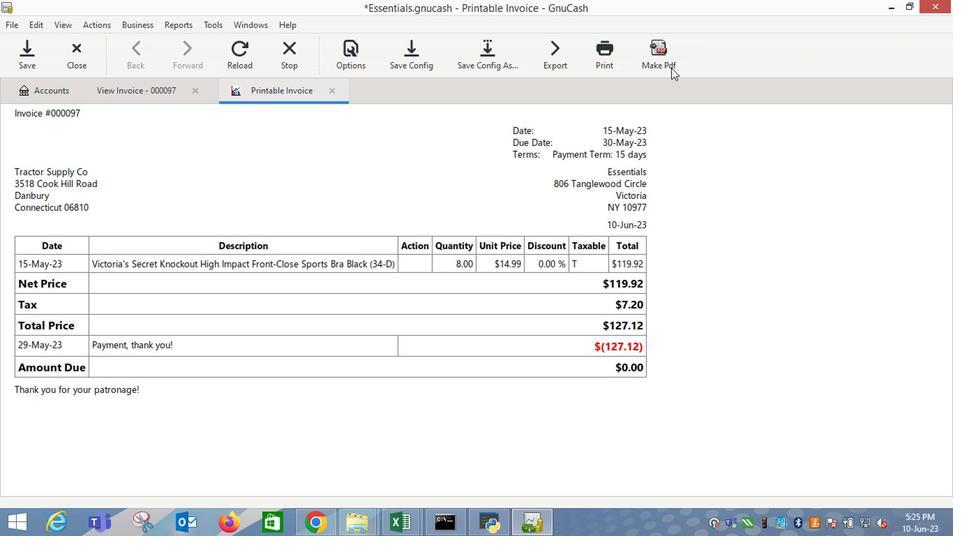 
Action: Mouse pressed left at (673, 49)
Screenshot: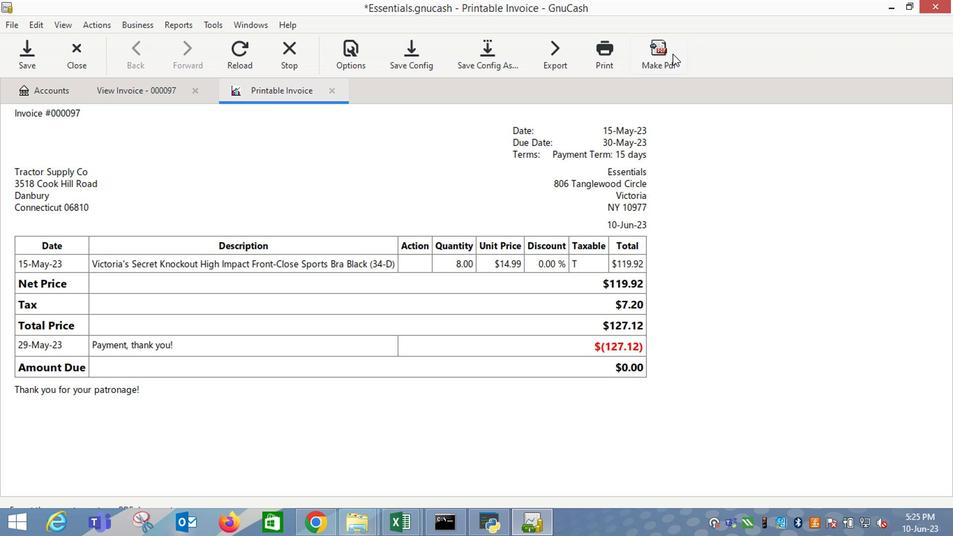 
Action: Mouse moved to (717, 480)
Screenshot: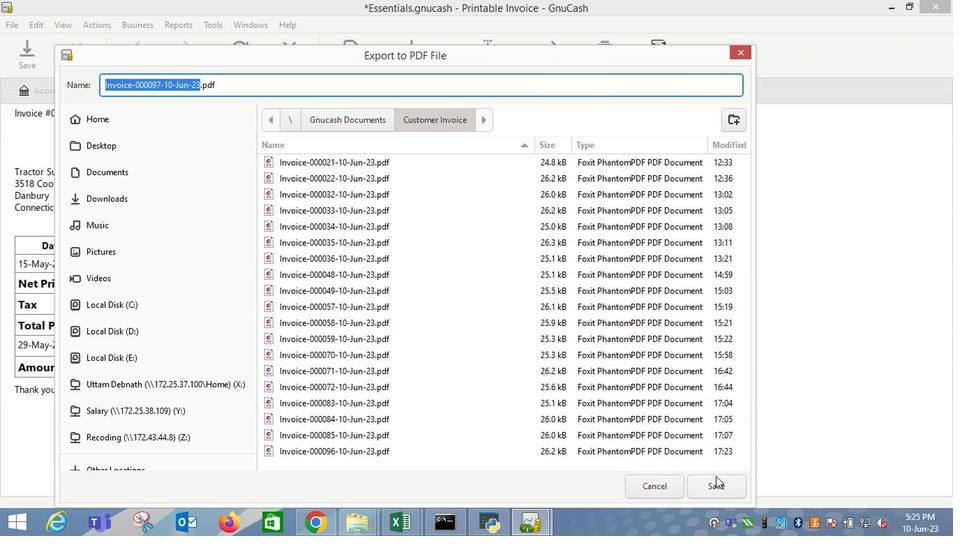 
Action: Mouse pressed left at (717, 480)
Screenshot: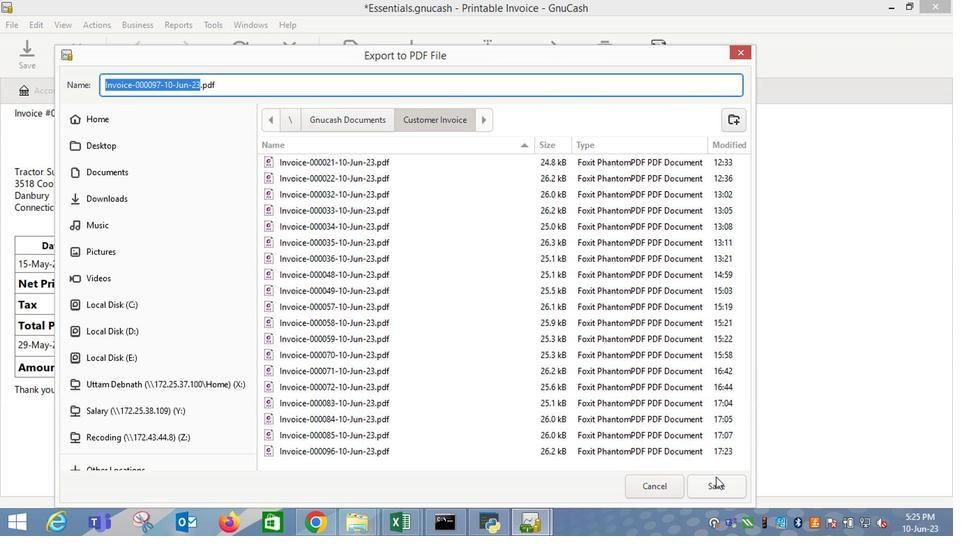 
Action: Mouse moved to (335, 121)
Screenshot: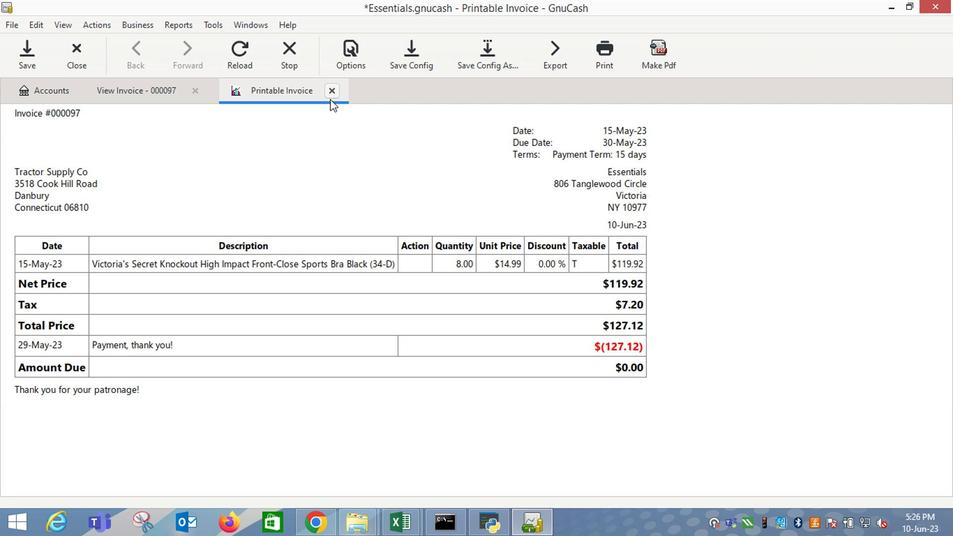 
